 Task: Find connections with filter location Frankenberg with filter topic #aviationwith filter profile language German with filter current company Panasonic India with filter school Narsee Monjee Educational Trust's - Jamnabai Narsee School with filter industry Retail Motor Vehicles with filter service category Audio Engineering with filter keywords title Area Sales Manager
Action: Mouse moved to (502, 70)
Screenshot: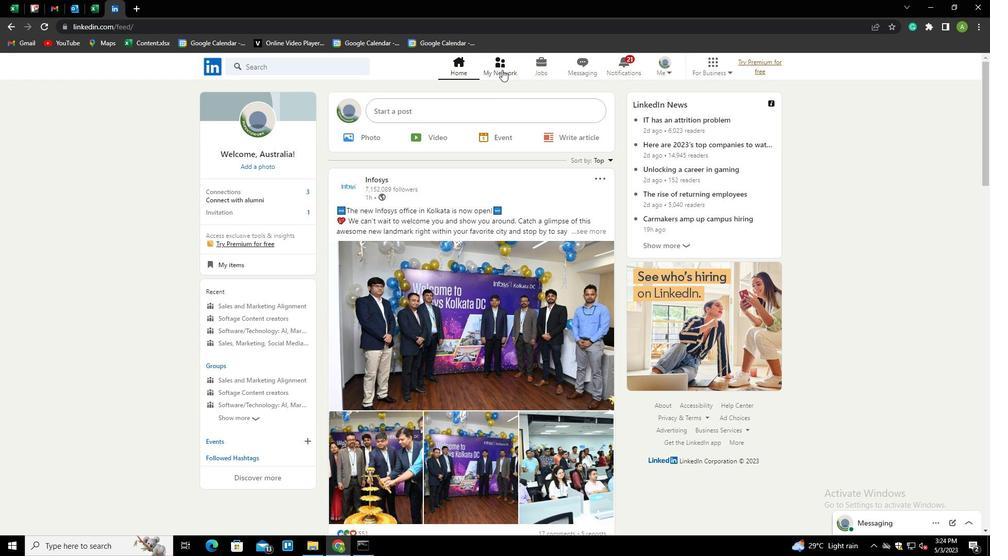 
Action: Mouse pressed left at (502, 70)
Screenshot: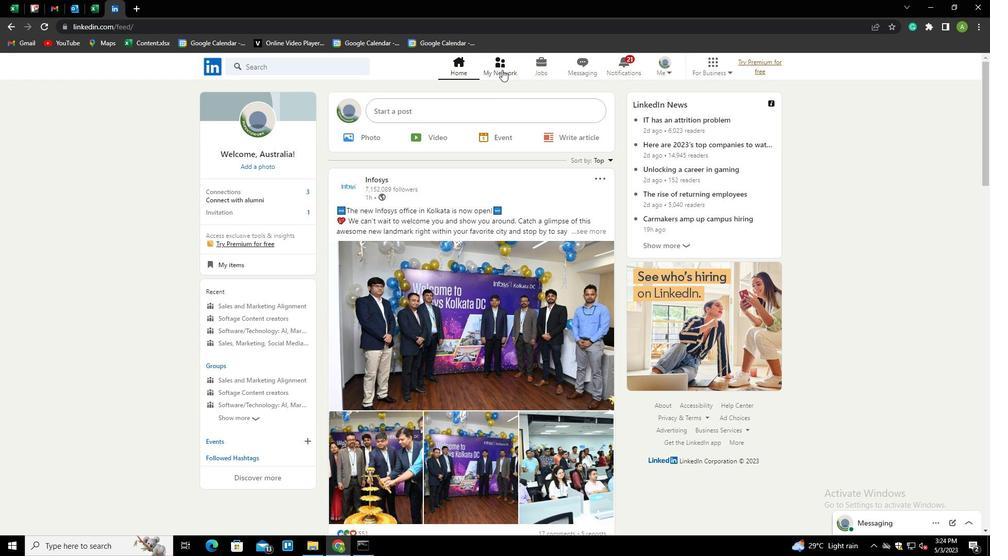
Action: Mouse moved to (255, 125)
Screenshot: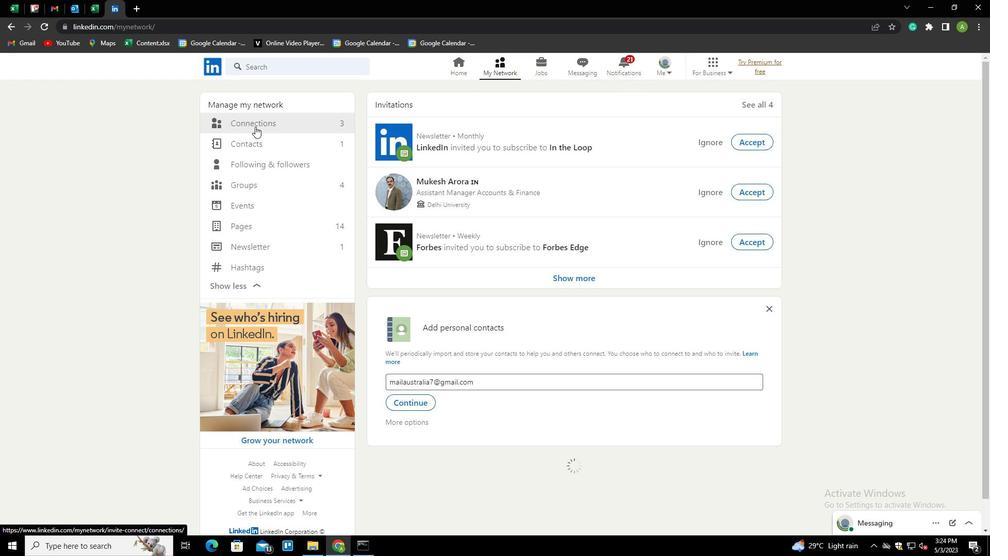 
Action: Mouse pressed left at (255, 125)
Screenshot: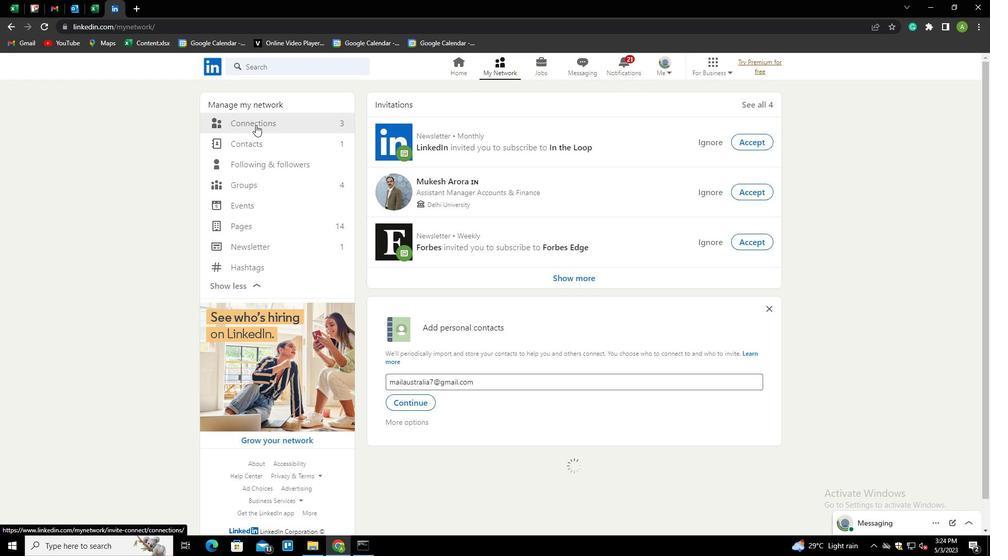 
Action: Mouse moved to (548, 120)
Screenshot: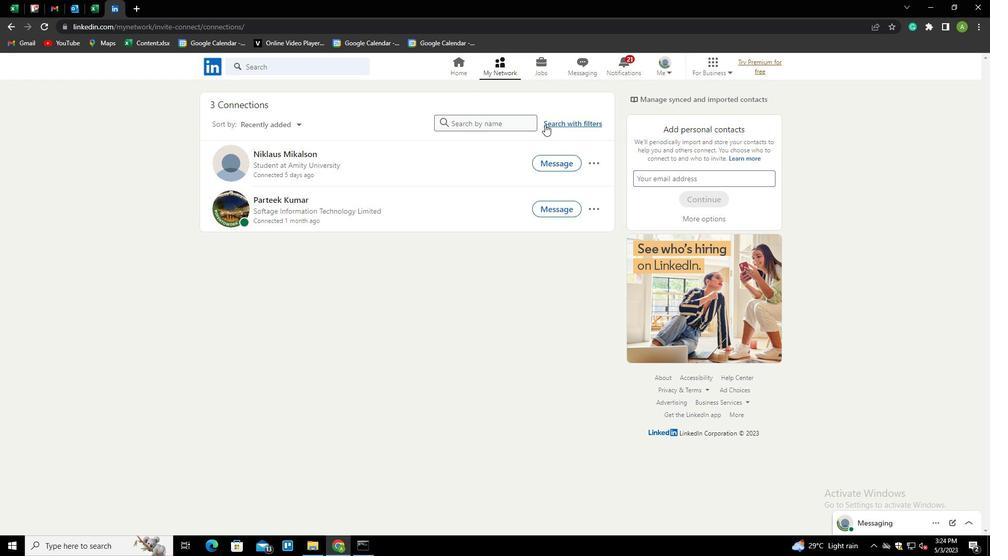
Action: Mouse pressed left at (548, 120)
Screenshot: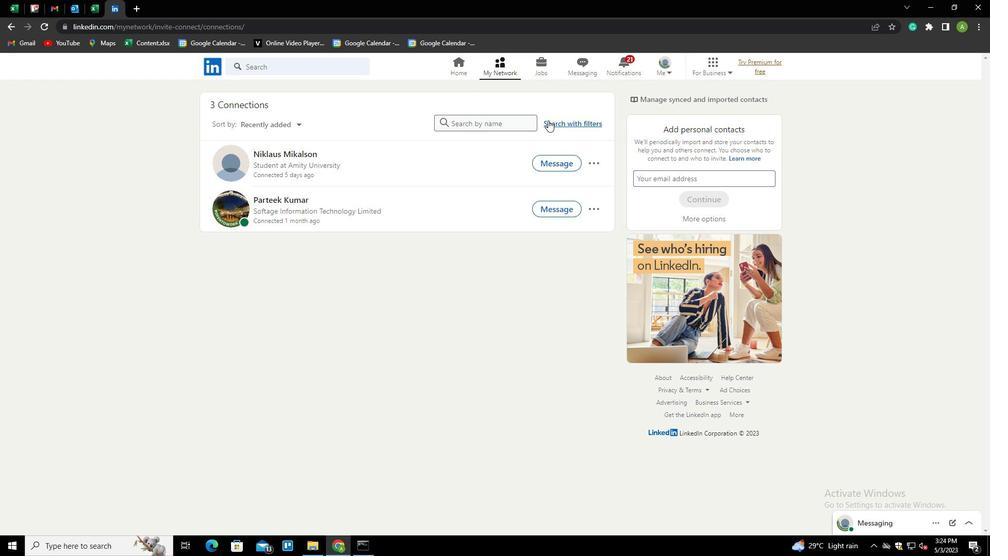 
Action: Mouse moved to (526, 91)
Screenshot: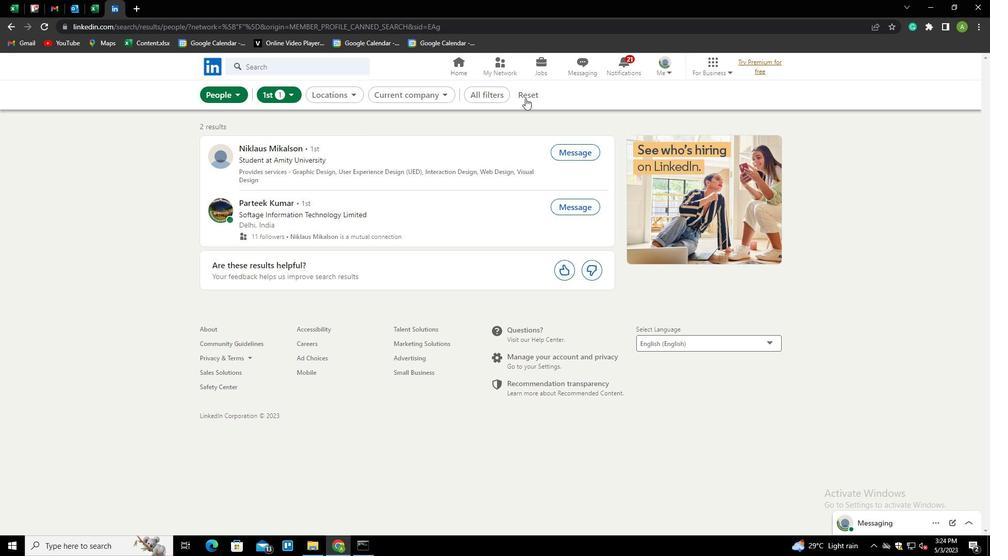
Action: Mouse pressed left at (526, 91)
Screenshot: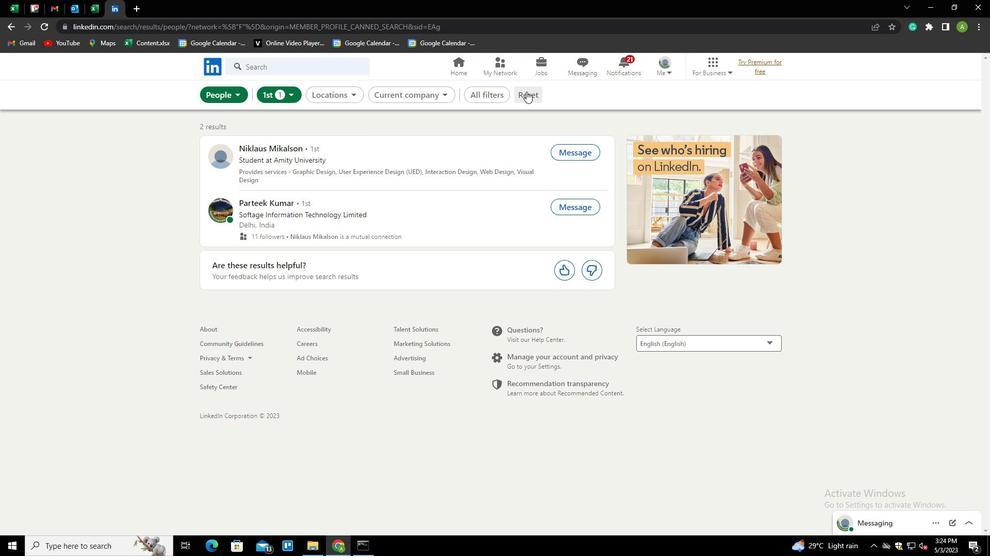 
Action: Mouse moved to (512, 93)
Screenshot: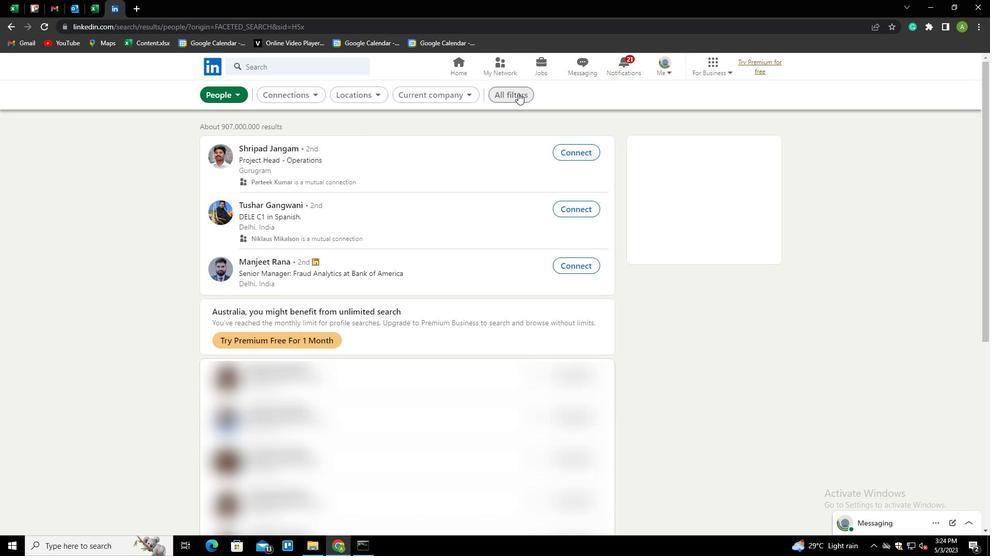 
Action: Mouse pressed left at (512, 93)
Screenshot: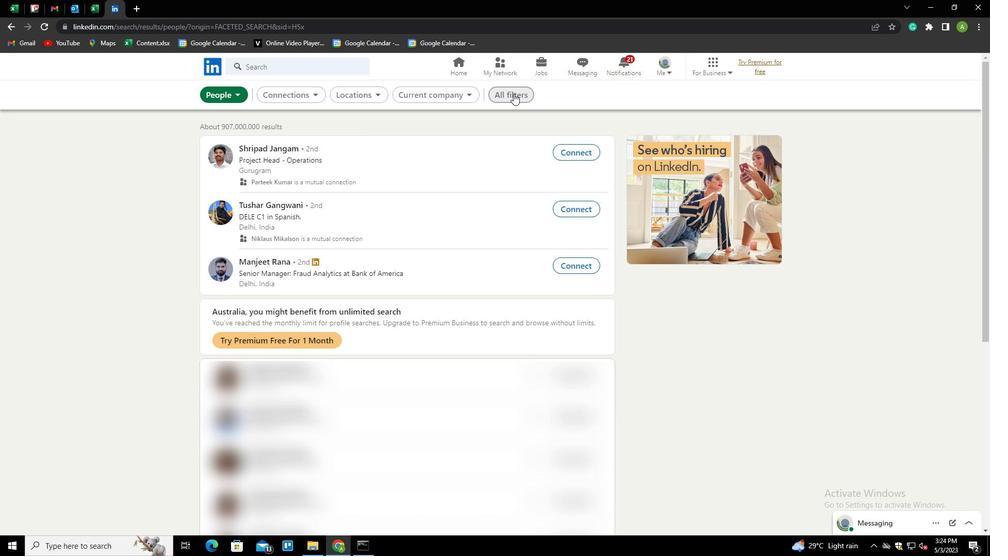 
Action: Mouse moved to (747, 309)
Screenshot: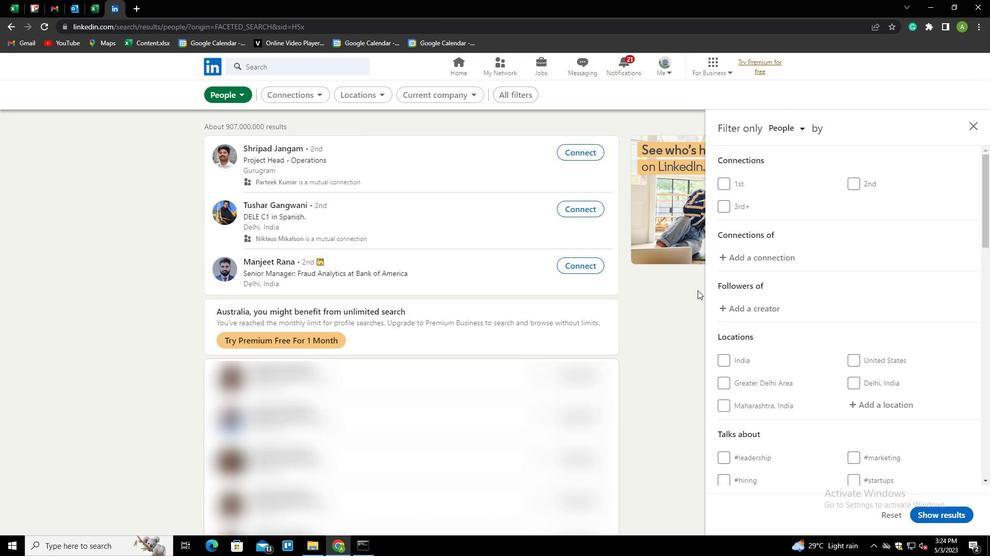 
Action: Mouse scrolled (747, 308) with delta (0, 0)
Screenshot: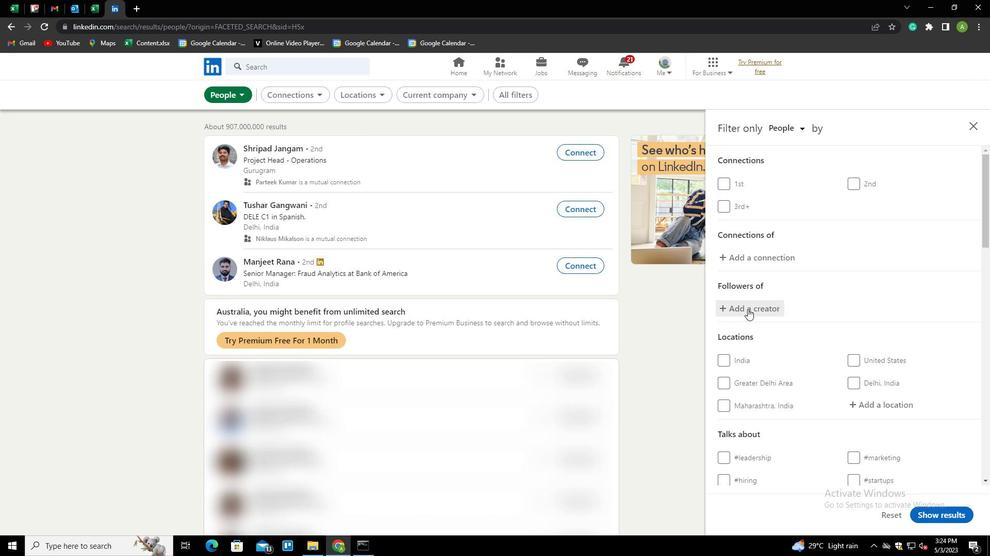 
Action: Mouse moved to (864, 354)
Screenshot: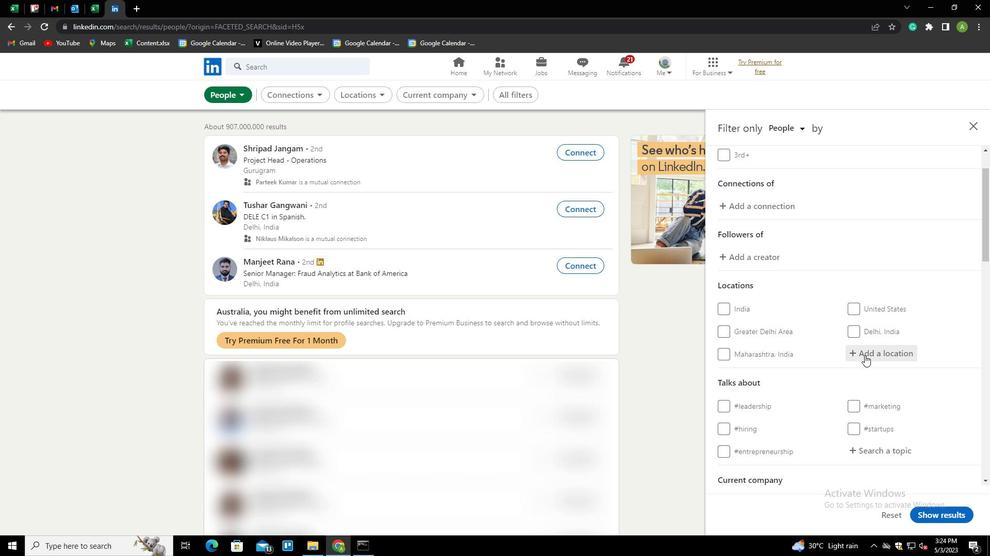 
Action: Mouse pressed left at (864, 354)
Screenshot: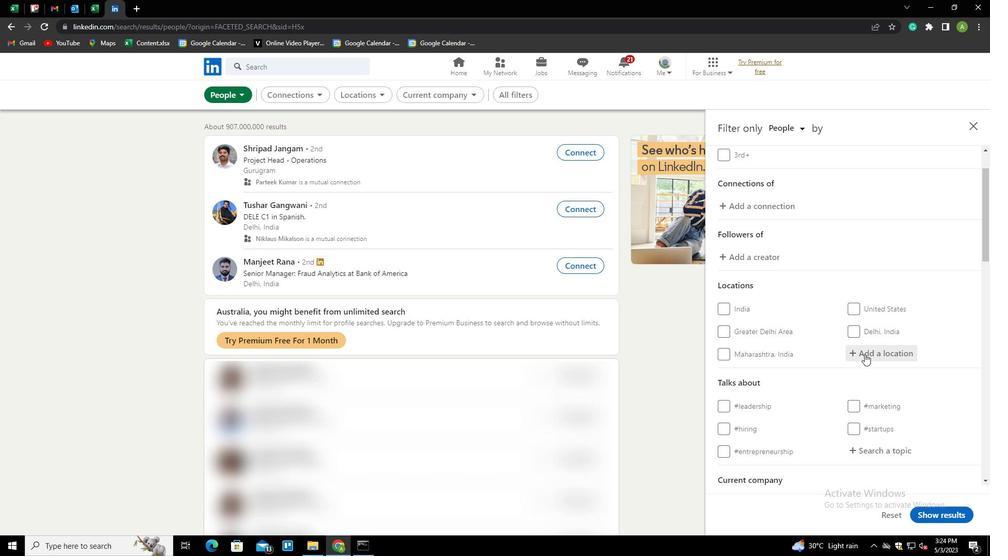 
Action: Key pressed <Key.shift>F
Screenshot: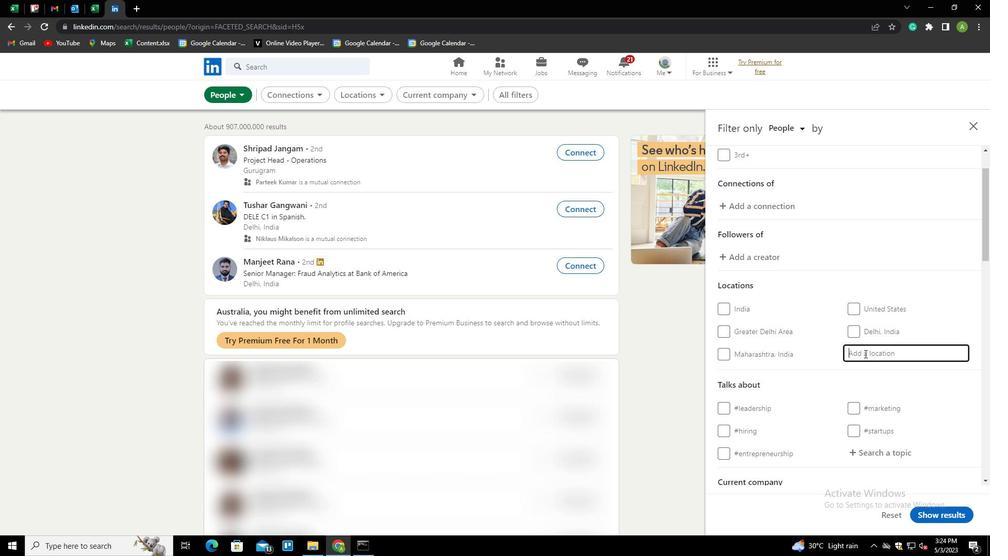 
Action: Mouse moved to (831, 333)
Screenshot: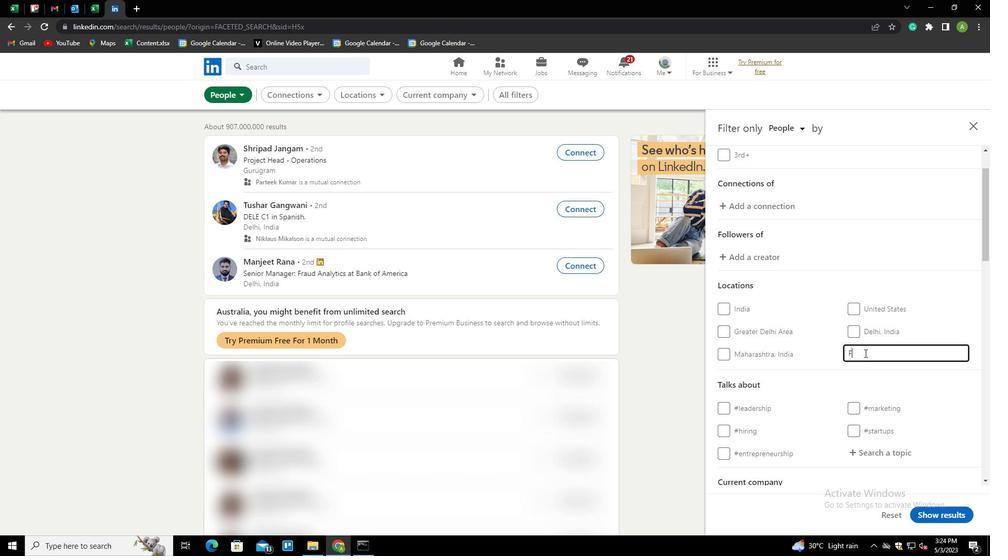 
Action: Key pressed RE<Key.backspace>ANKBERG<Key.left><Key.left><Key.left><Key.left>EV<Key.backspace>N<Key.down><Key.enter>
Screenshot: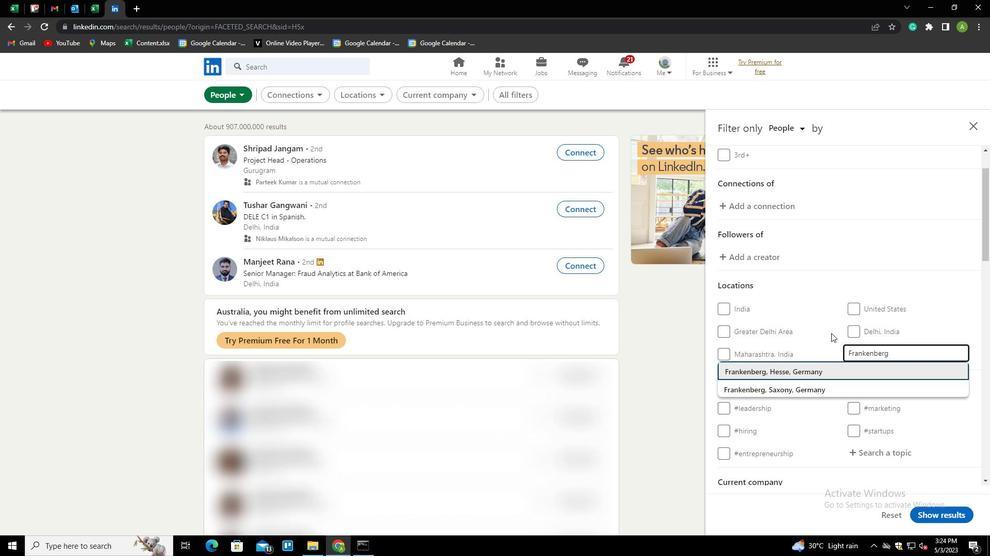 
Action: Mouse scrolled (831, 333) with delta (0, 0)
Screenshot: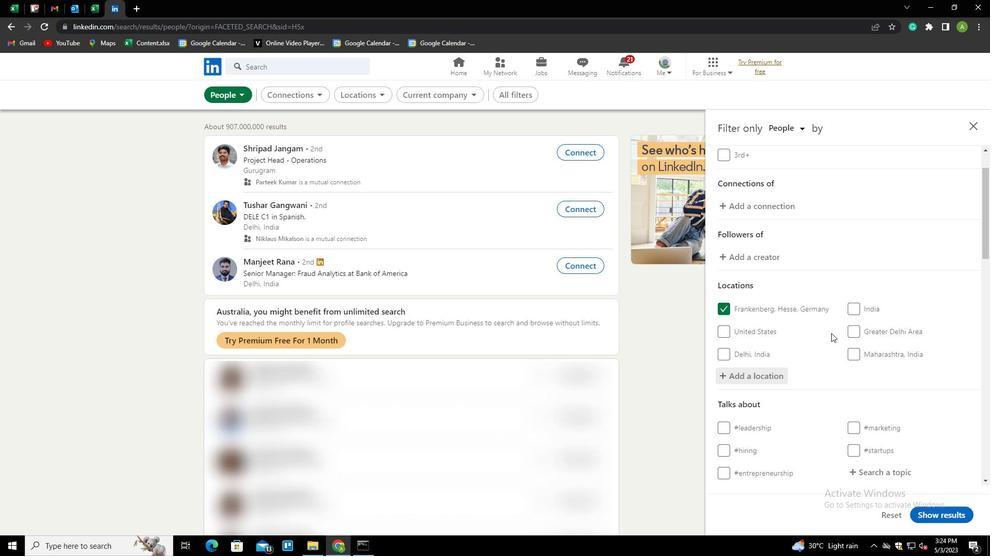 
Action: Mouse moved to (815, 324)
Screenshot: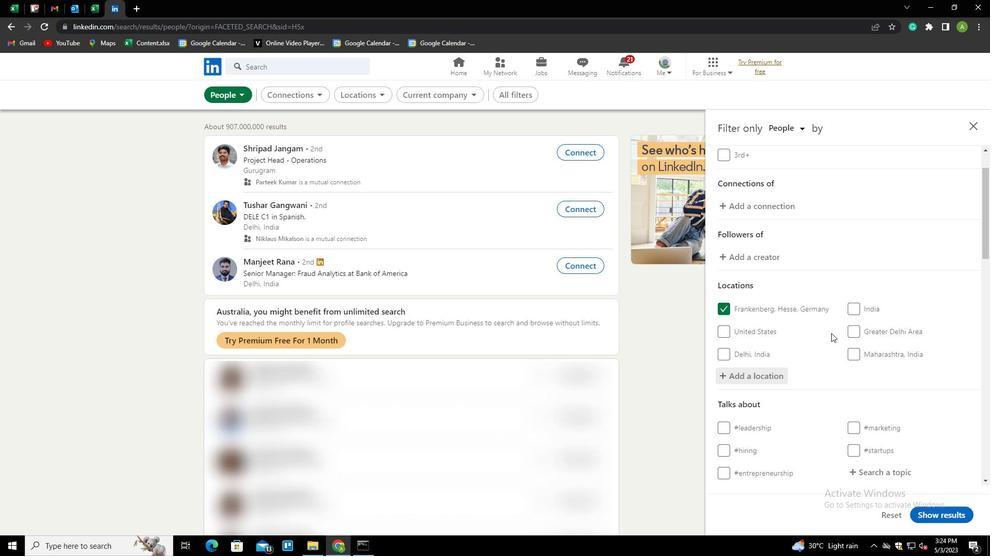 
Action: Mouse scrolled (815, 324) with delta (0, 0)
Screenshot: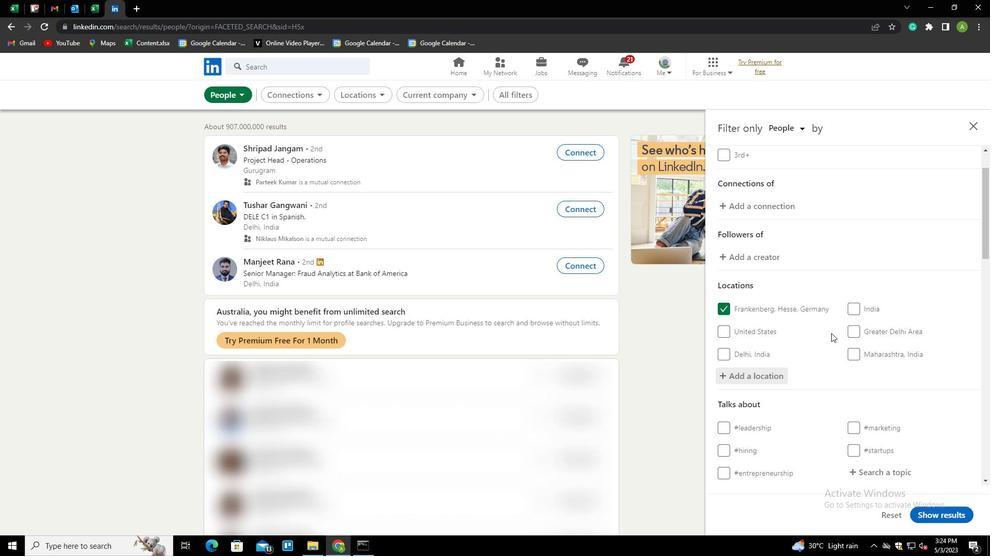 
Action: Mouse moved to (671, 356)
Screenshot: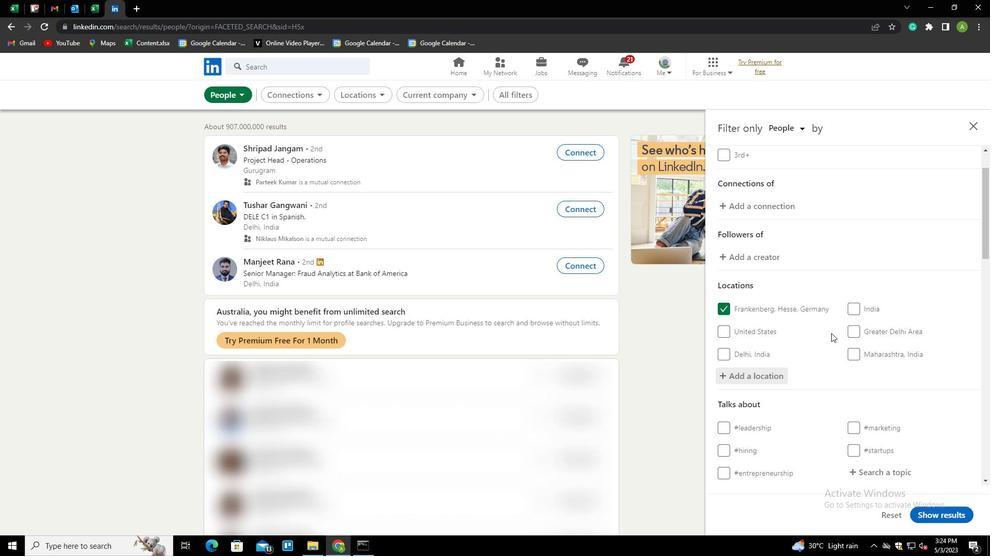 
Action: Mouse scrolled (671, 355) with delta (0, 0)
Screenshot: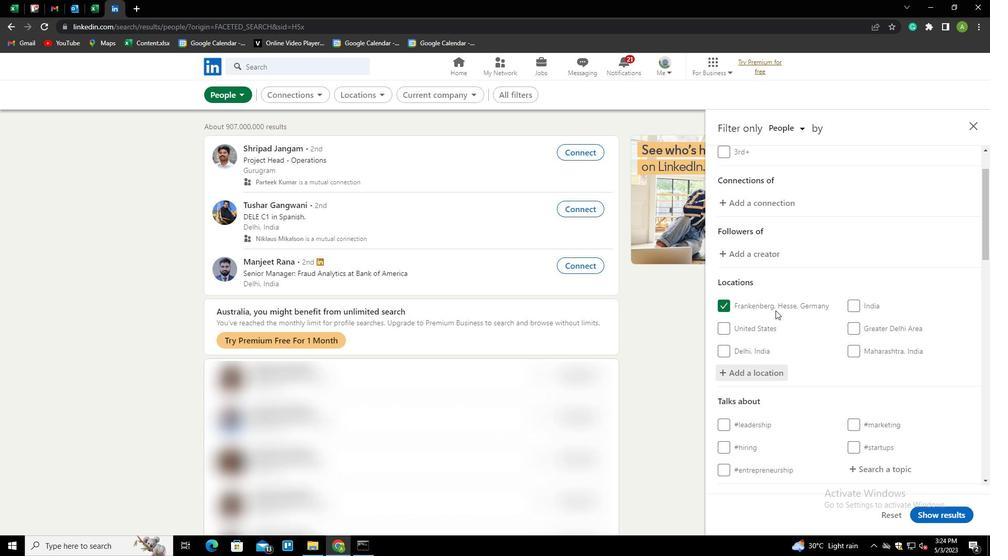 
Action: Mouse moved to (869, 372)
Screenshot: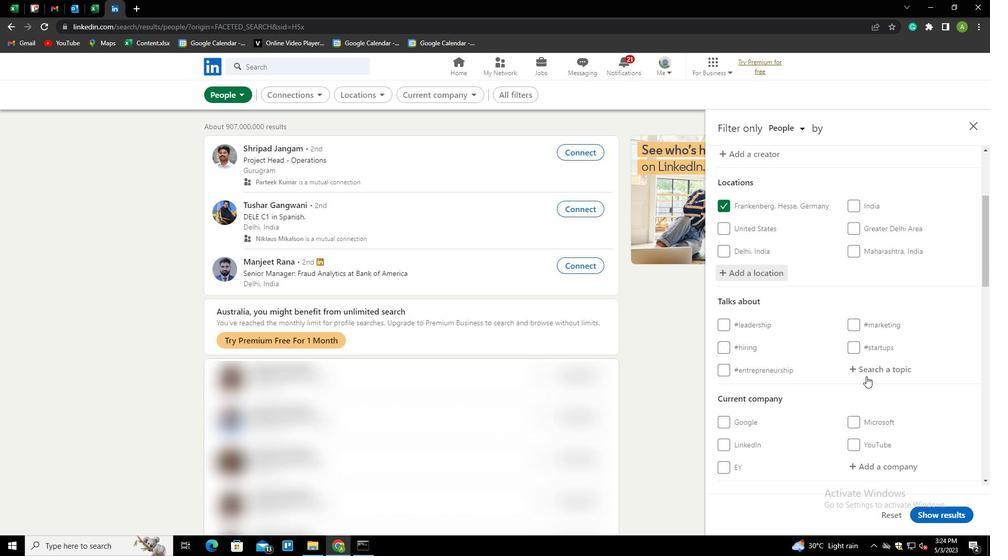 
Action: Mouse pressed left at (869, 372)
Screenshot: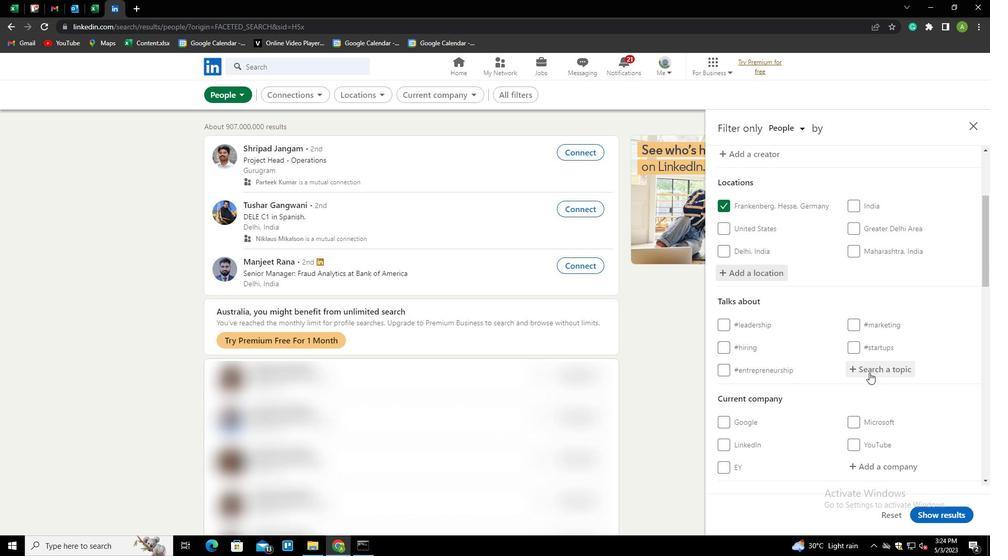 
Action: Mouse moved to (871, 368)
Screenshot: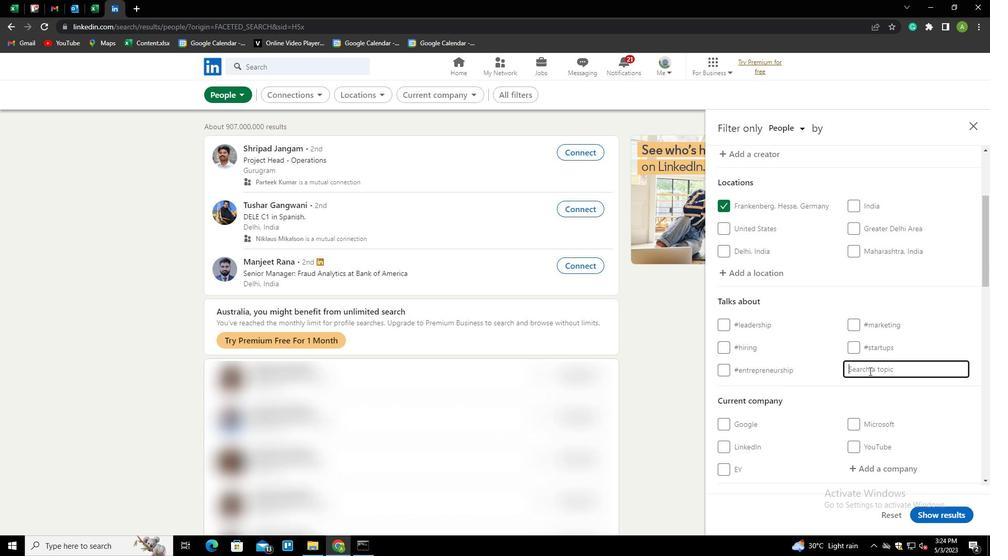 
Action: Mouse pressed left at (871, 368)
Screenshot: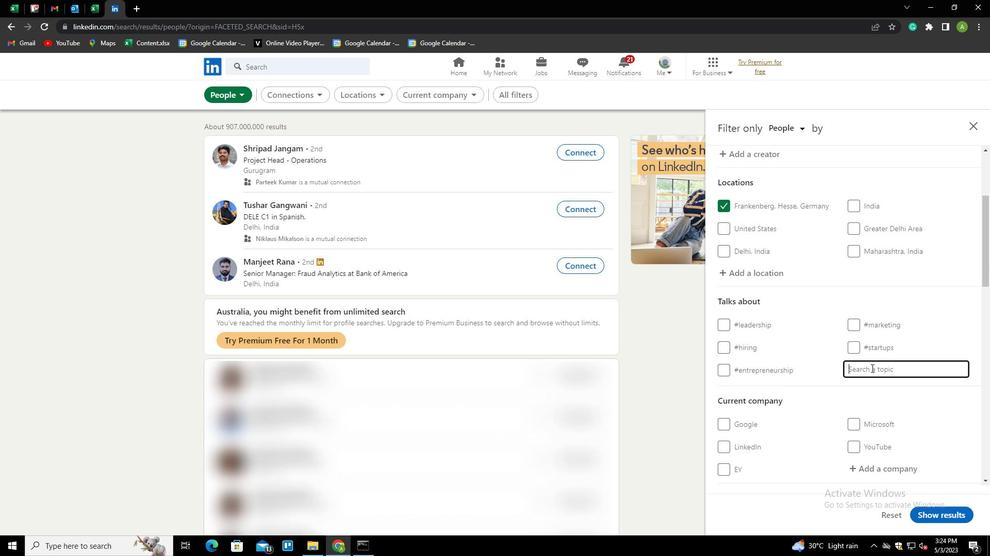 
Action: Key pressed AVIATION<Key.down><Key.enter>
Screenshot: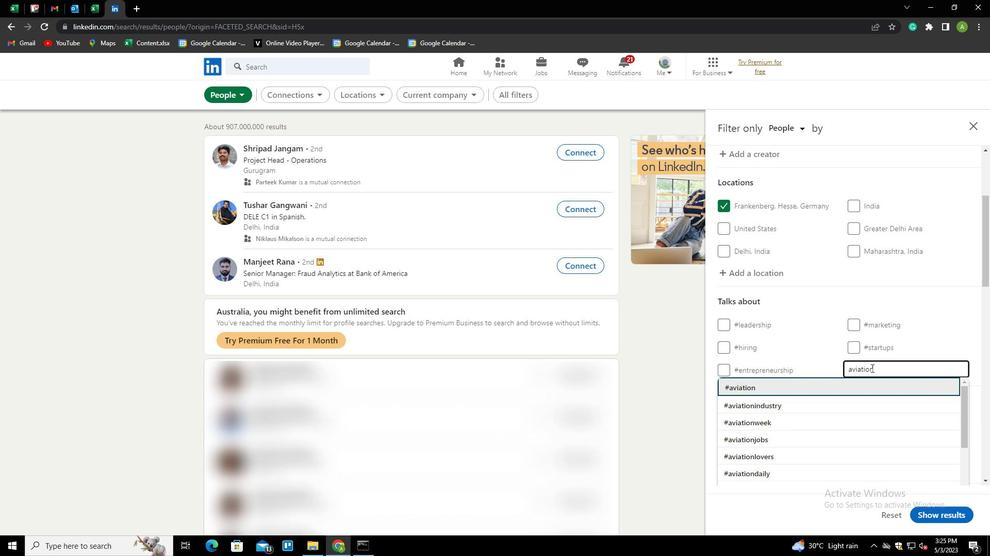 
Action: Mouse scrolled (871, 368) with delta (0, 0)
Screenshot: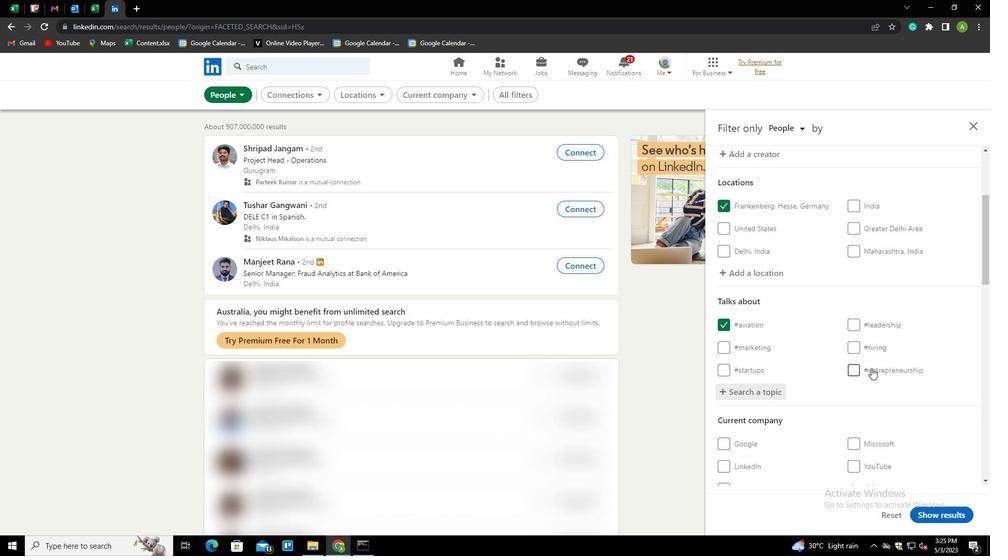 
Action: Mouse scrolled (871, 368) with delta (0, 0)
Screenshot: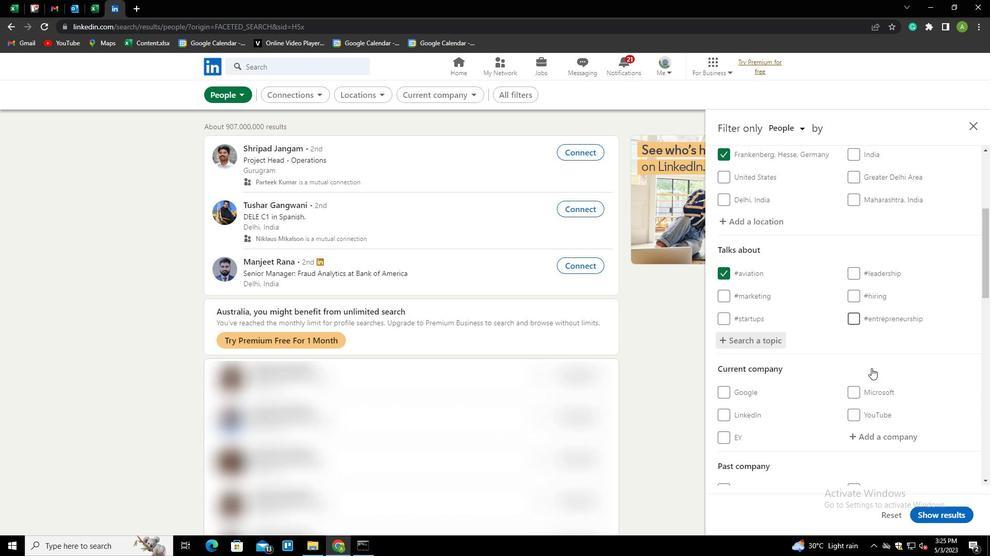 
Action: Mouse scrolled (871, 368) with delta (0, 0)
Screenshot: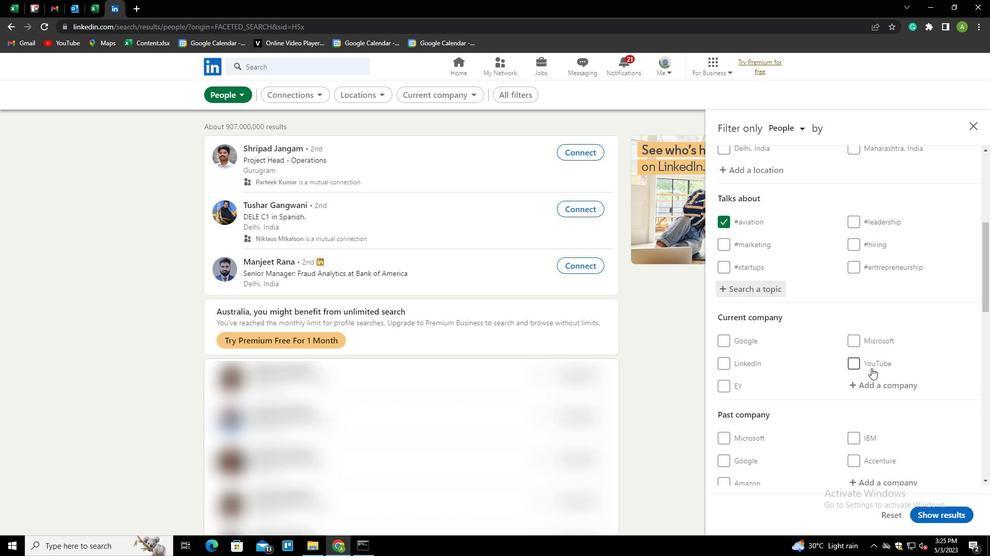 
Action: Mouse scrolled (871, 368) with delta (0, 0)
Screenshot: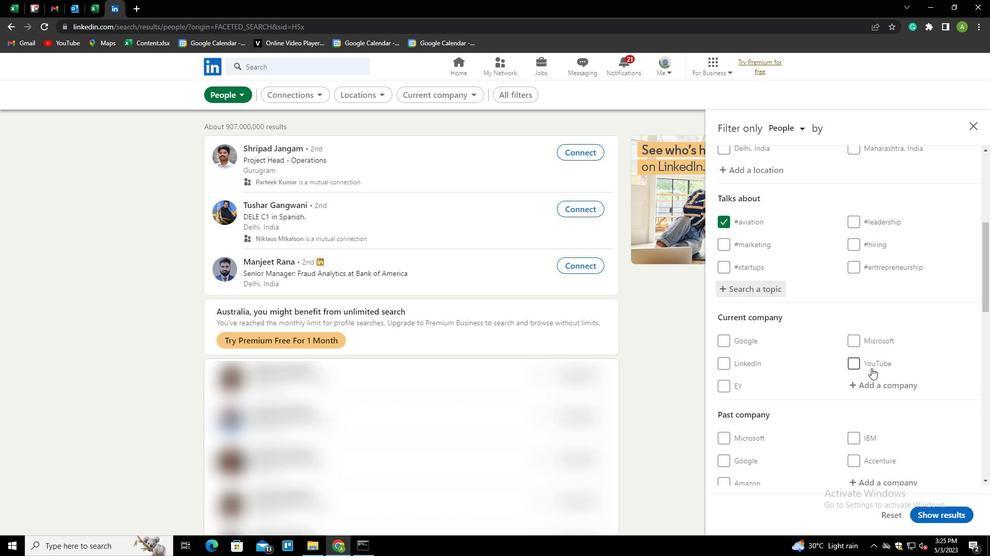 
Action: Mouse scrolled (871, 368) with delta (0, 0)
Screenshot: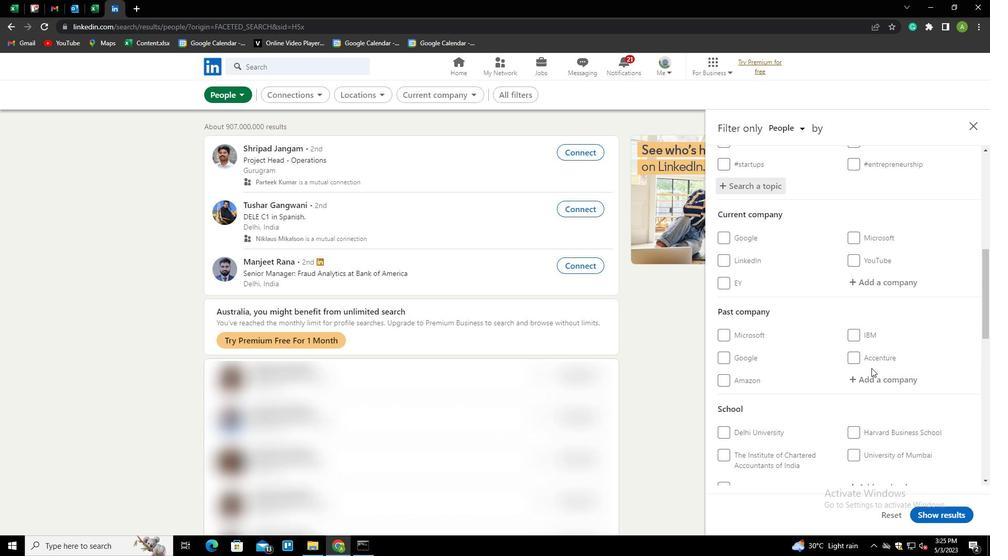 
Action: Mouse scrolled (871, 368) with delta (0, 0)
Screenshot: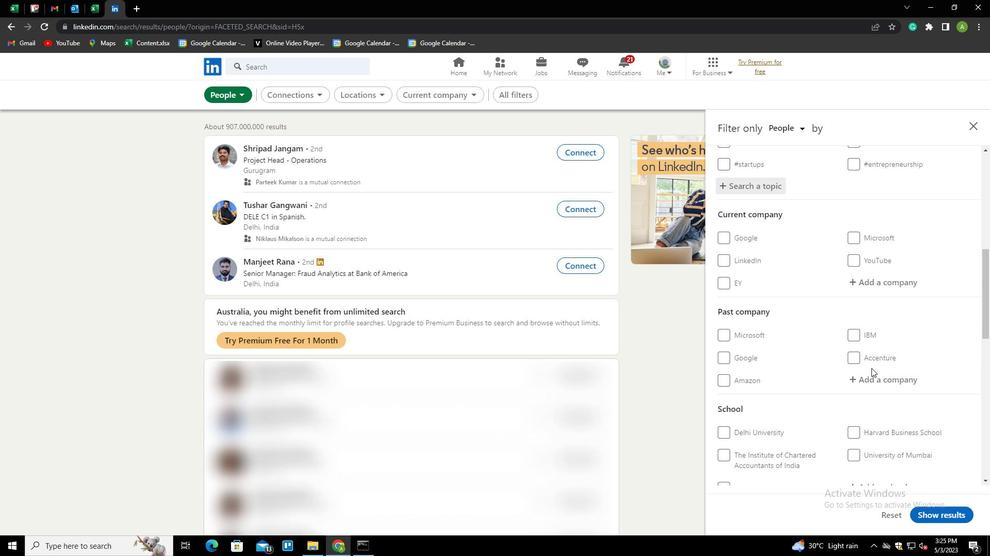 
Action: Mouse scrolled (871, 368) with delta (0, 0)
Screenshot: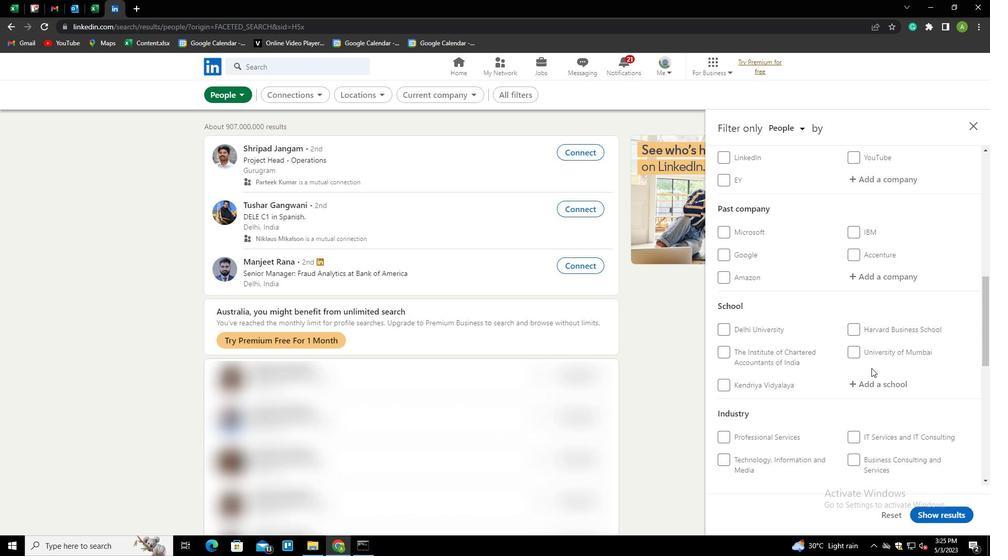 
Action: Mouse scrolled (871, 368) with delta (0, 0)
Screenshot: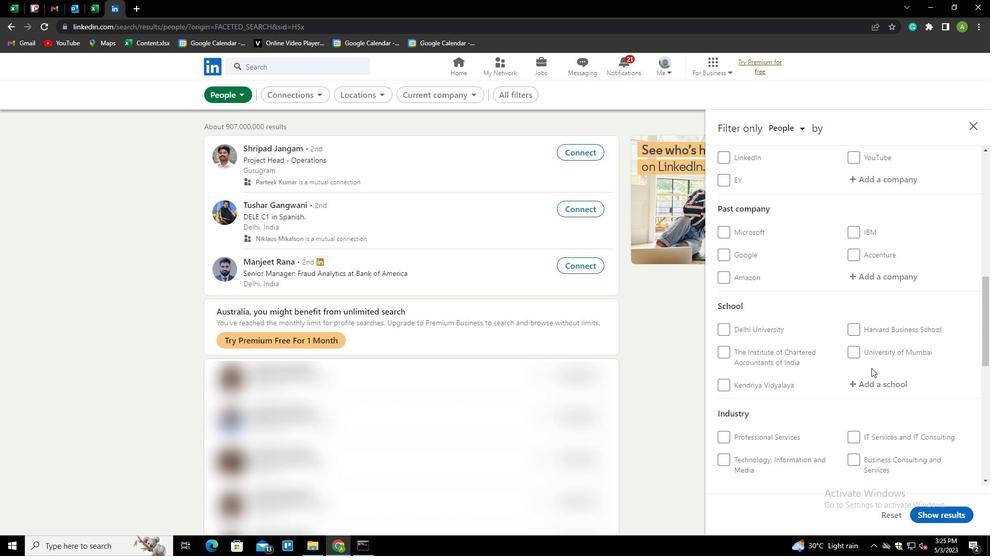 
Action: Mouse scrolled (871, 368) with delta (0, 0)
Screenshot: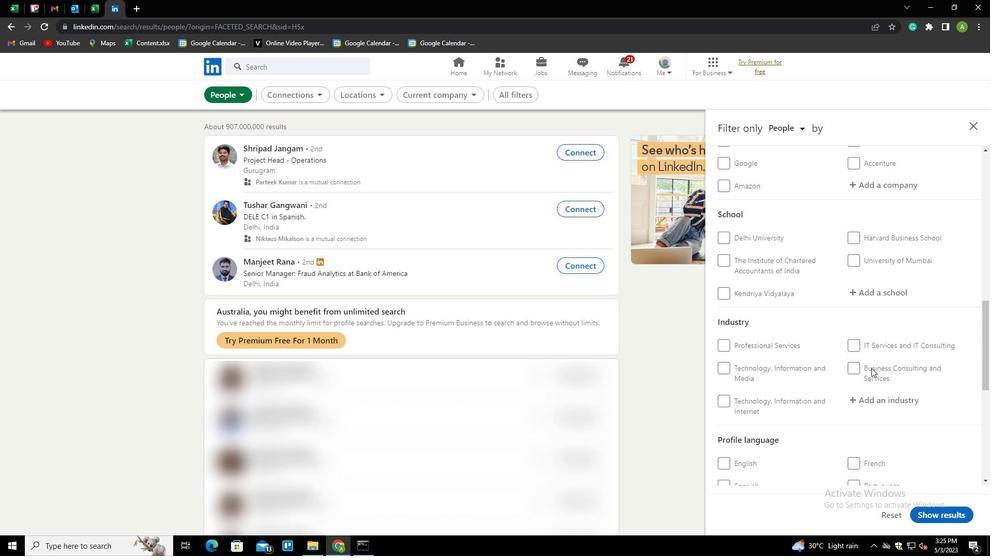 
Action: Mouse scrolled (871, 368) with delta (0, 0)
Screenshot: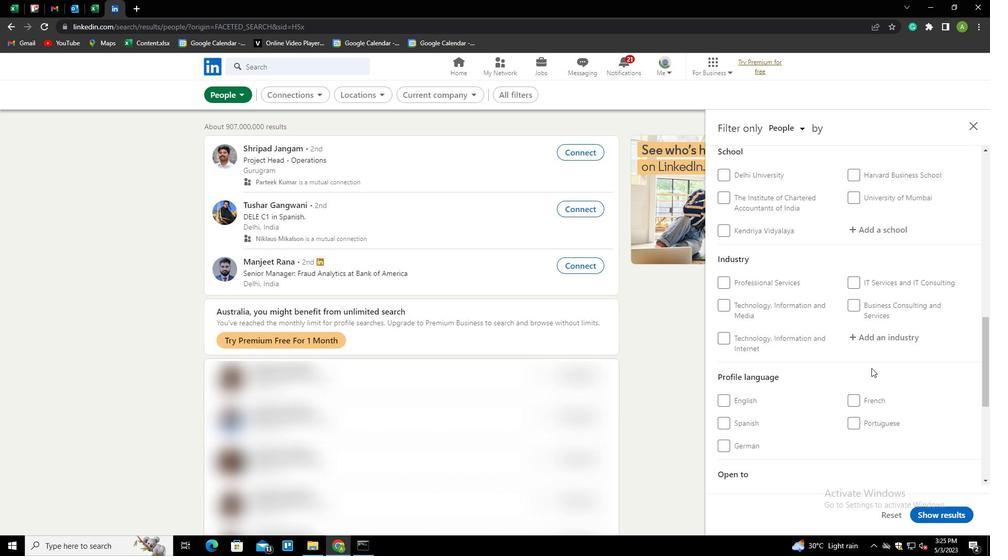 
Action: Mouse scrolled (871, 368) with delta (0, 0)
Screenshot: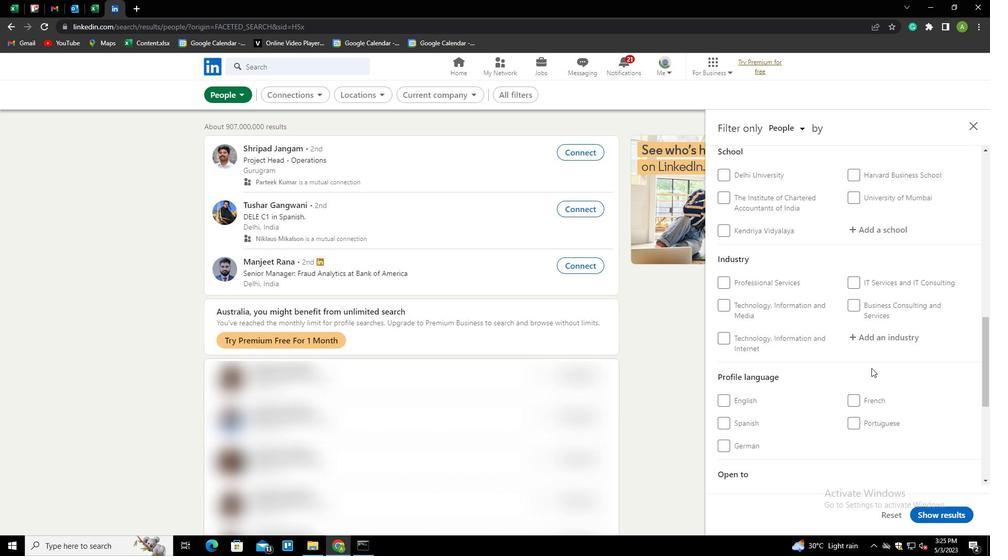
Action: Mouse moved to (734, 344)
Screenshot: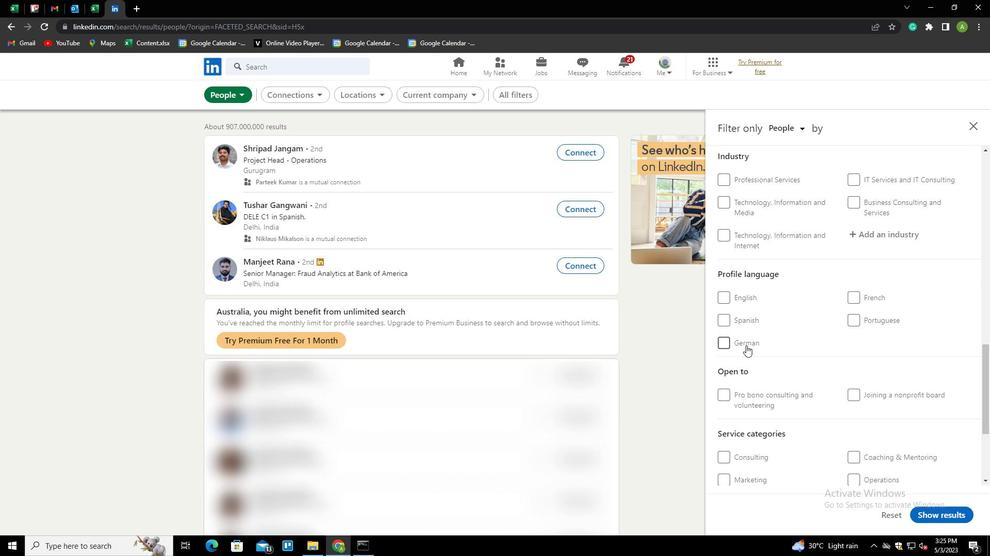 
Action: Mouse pressed left at (734, 344)
Screenshot: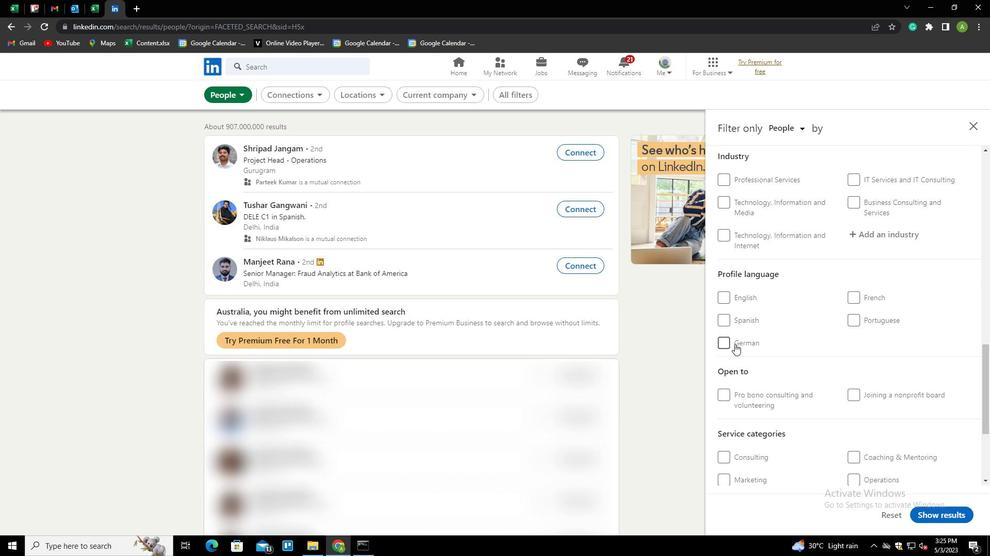 
Action: Mouse moved to (818, 338)
Screenshot: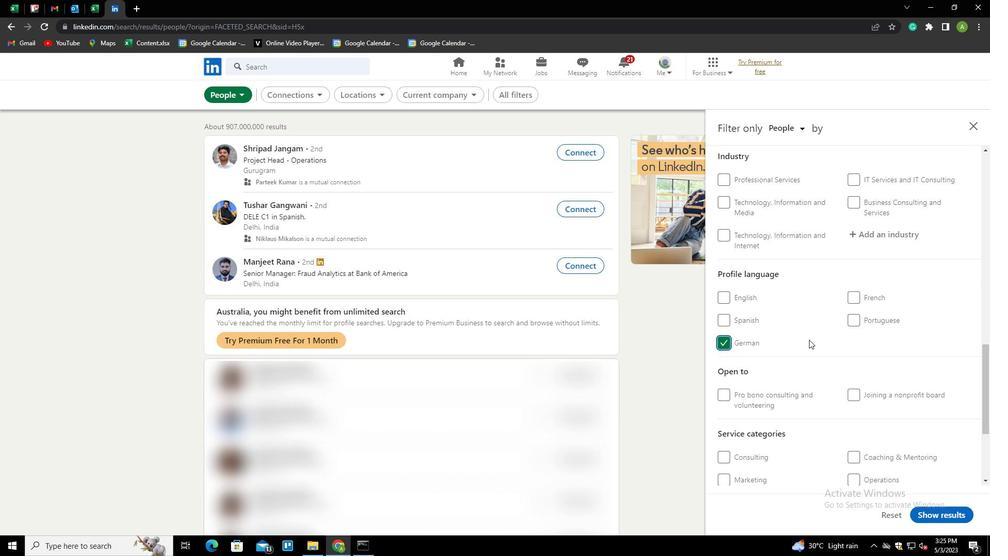 
Action: Mouse scrolled (818, 339) with delta (0, 0)
Screenshot: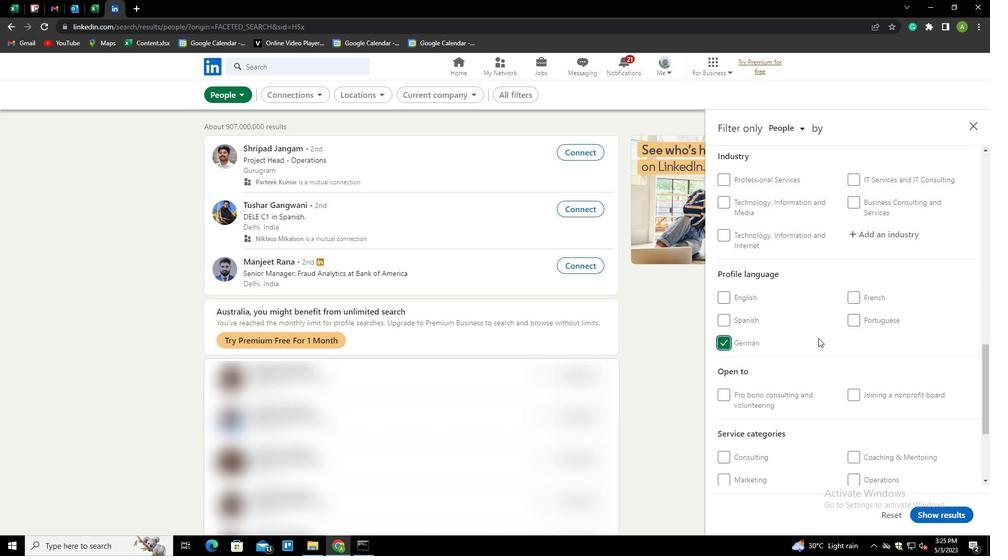 
Action: Mouse scrolled (818, 339) with delta (0, 0)
Screenshot: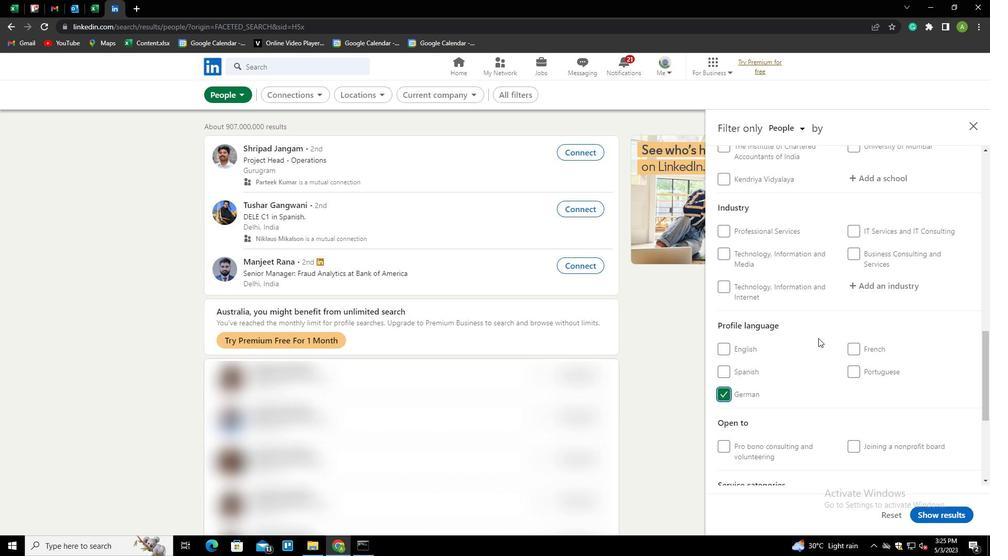 
Action: Mouse scrolled (818, 339) with delta (0, 0)
Screenshot: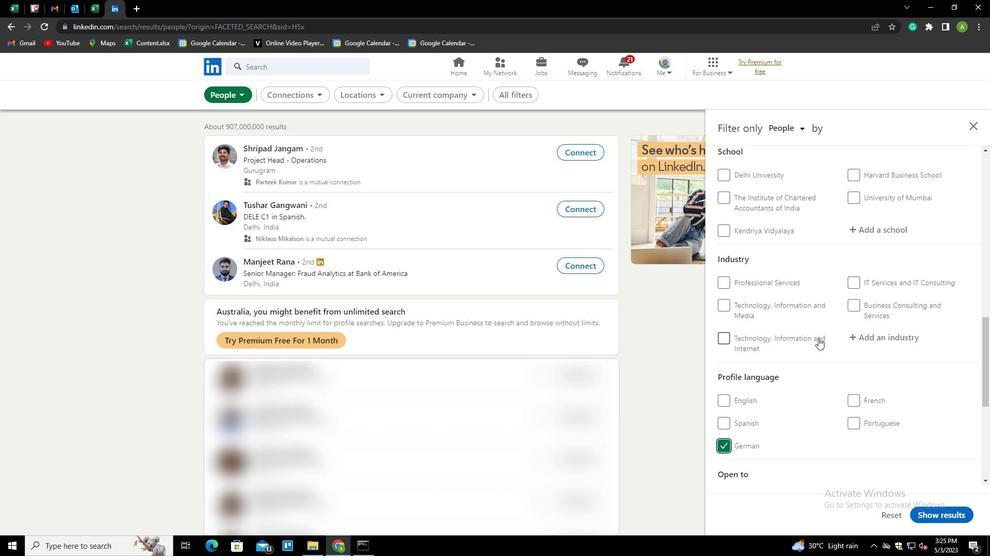 
Action: Mouse scrolled (818, 339) with delta (0, 0)
Screenshot: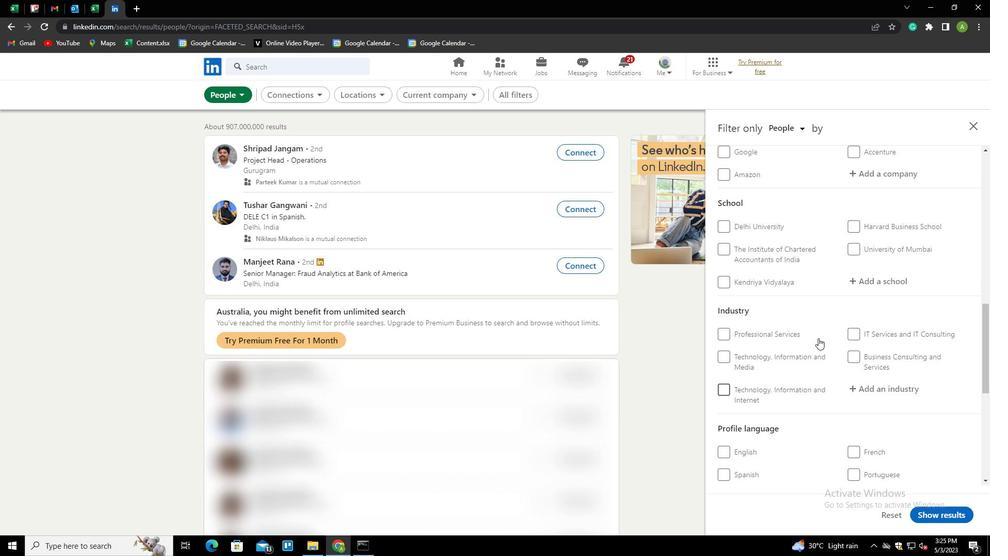 
Action: Mouse scrolled (818, 339) with delta (0, 0)
Screenshot: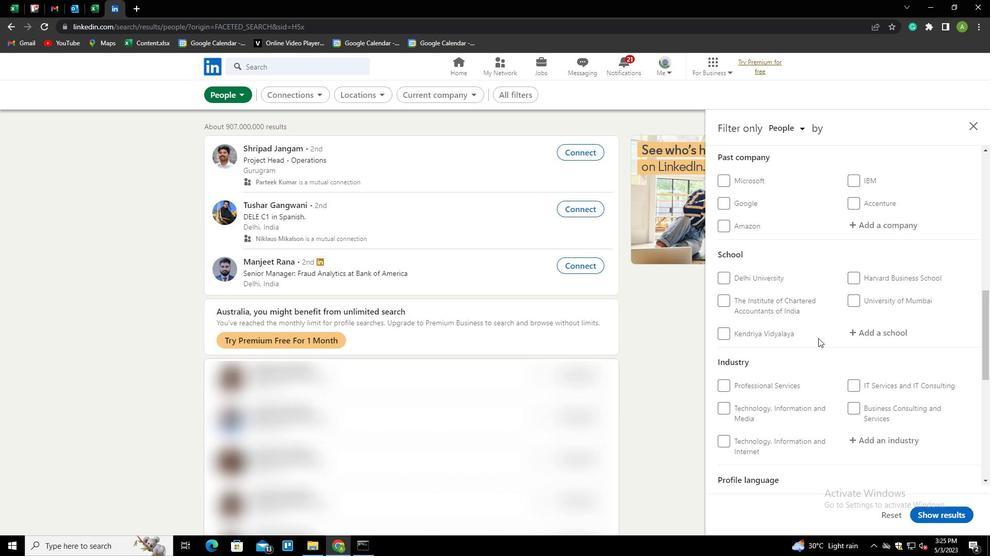 
Action: Mouse scrolled (818, 339) with delta (0, 0)
Screenshot: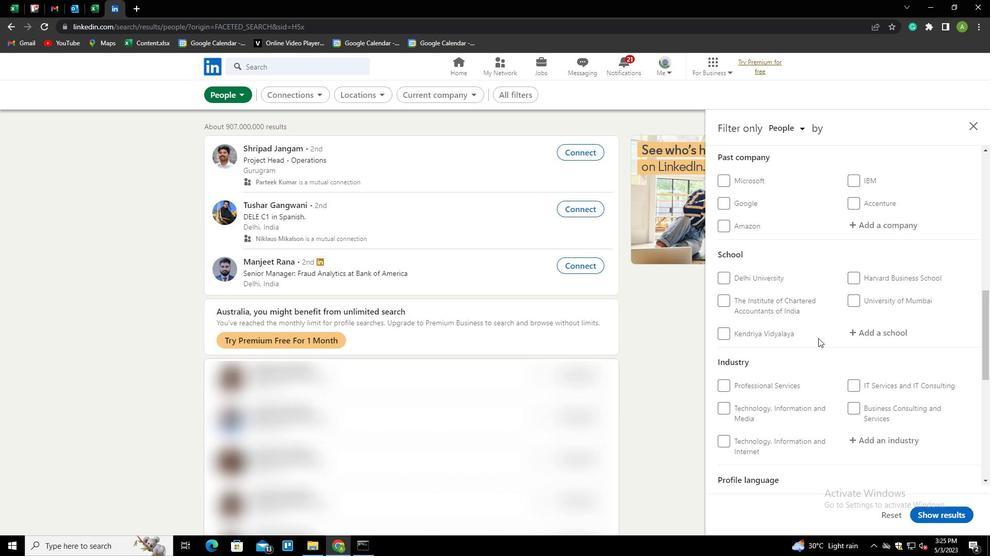 
Action: Mouse scrolled (818, 339) with delta (0, 0)
Screenshot: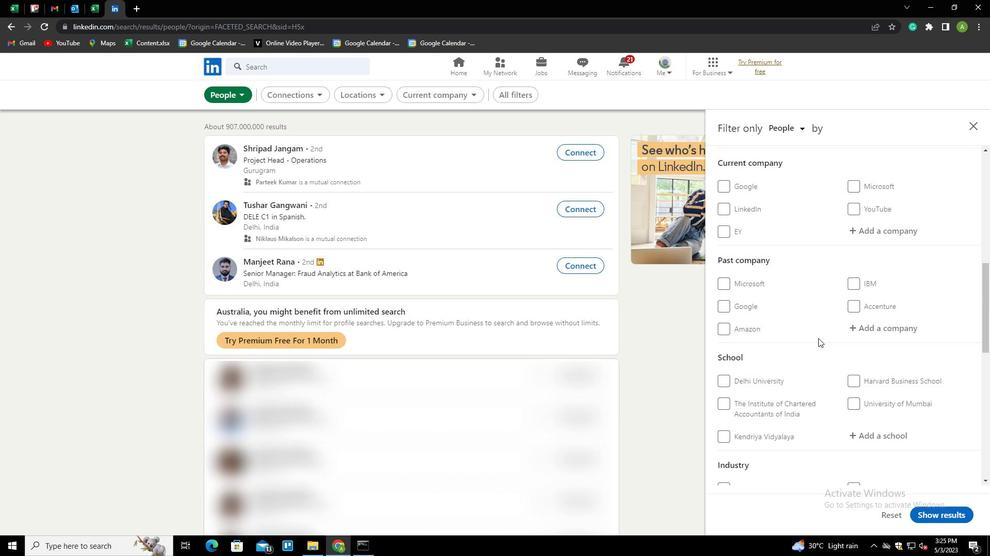 
Action: Mouse moved to (864, 278)
Screenshot: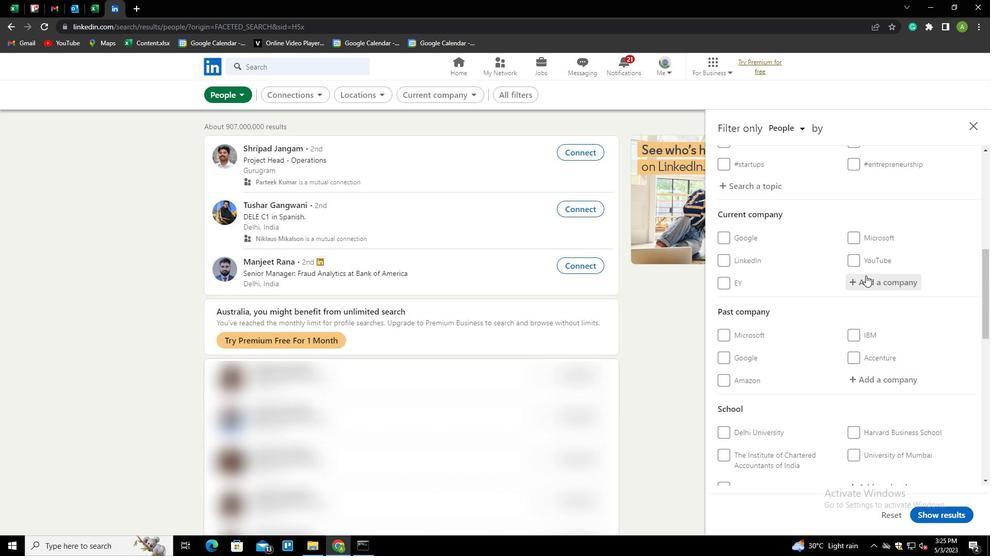 
Action: Mouse pressed left at (864, 278)
Screenshot: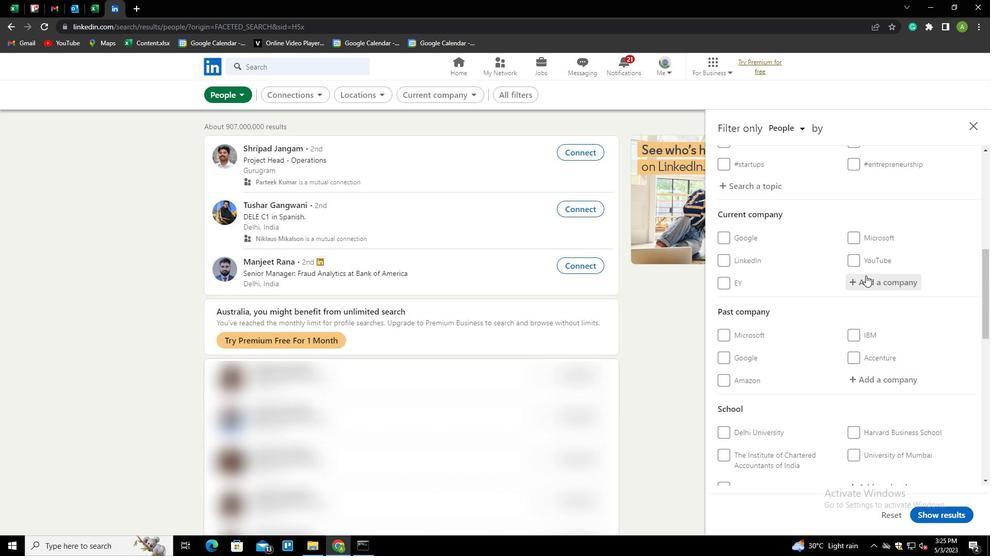 
Action: Mouse moved to (865, 280)
Screenshot: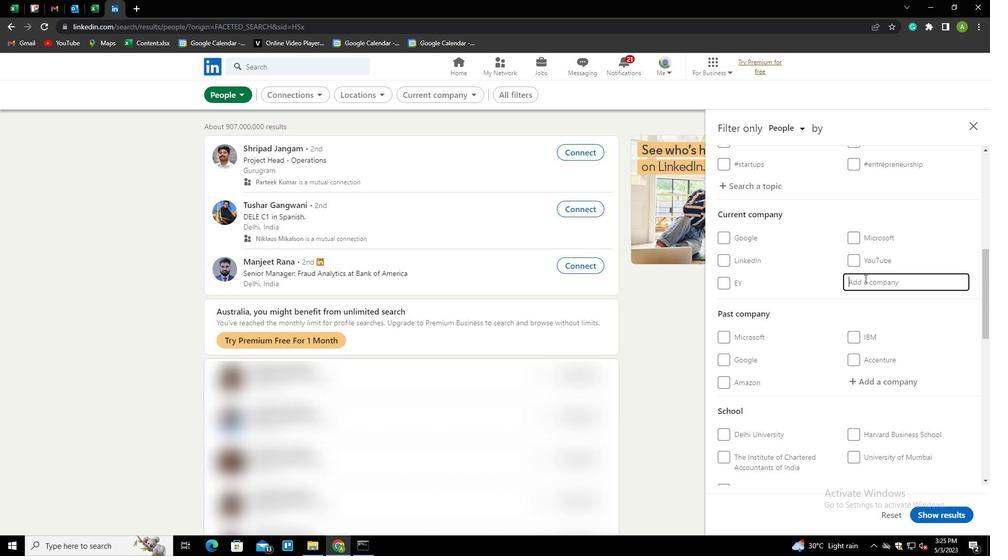 
Action: Key pressed <Key.shift>PANASONIC<Key.down><Key.down><Key.down><Key.enter>
Screenshot: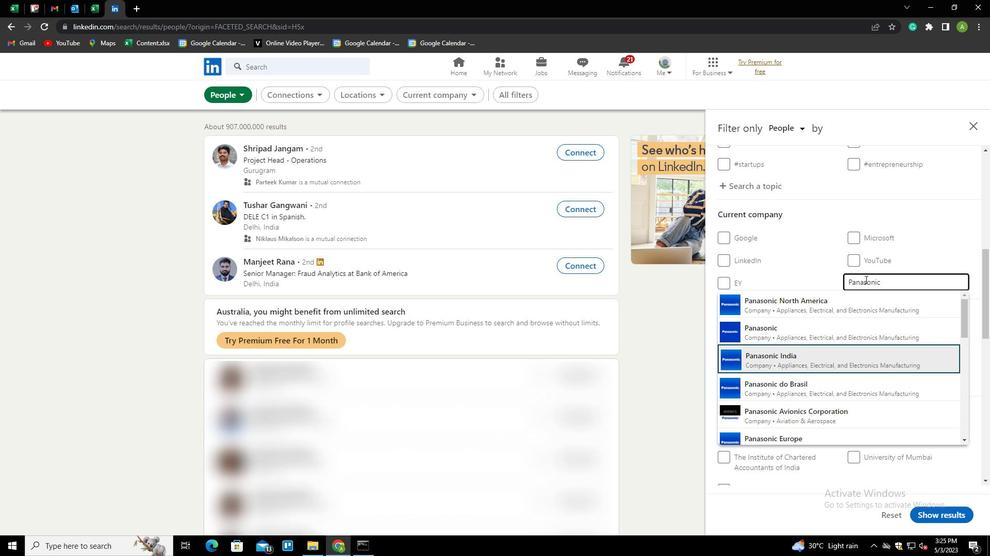 
Action: Mouse scrolled (865, 279) with delta (0, 0)
Screenshot: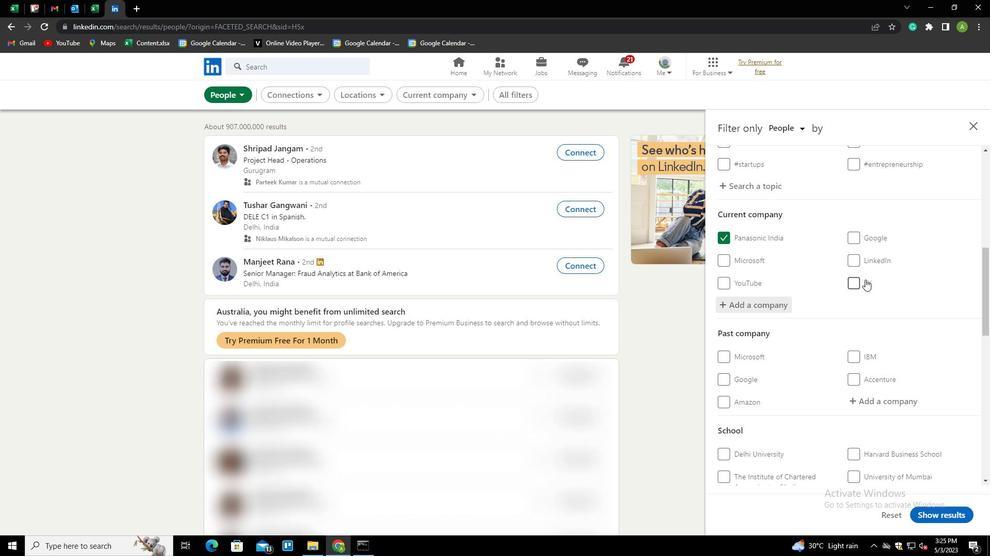 
Action: Mouse scrolled (865, 279) with delta (0, 0)
Screenshot: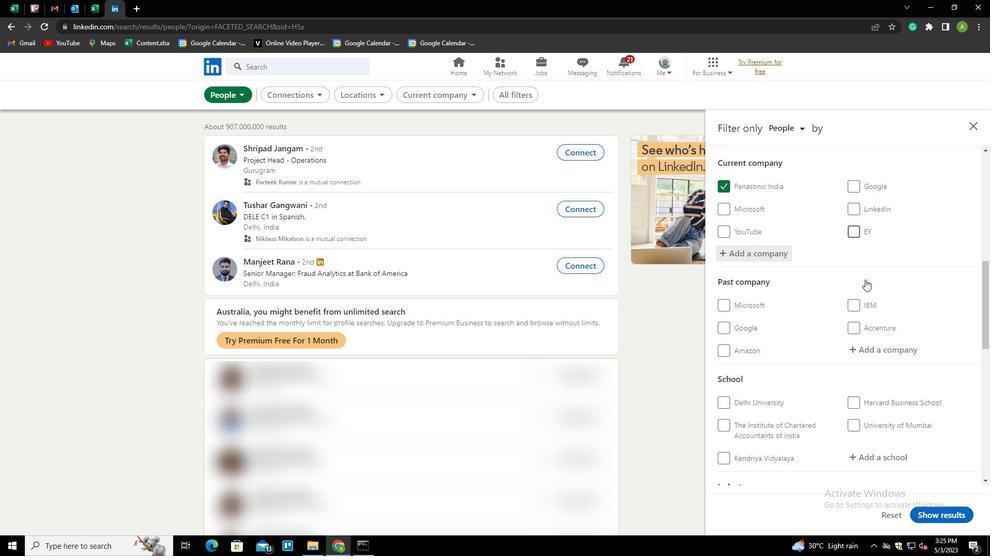 
Action: Mouse scrolled (865, 279) with delta (0, 0)
Screenshot: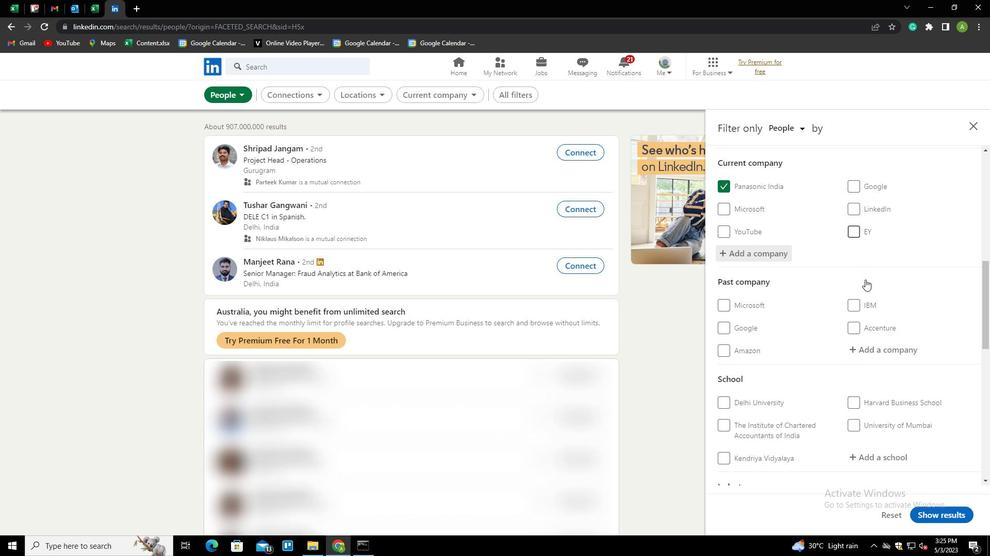 
Action: Mouse scrolled (865, 279) with delta (0, 0)
Screenshot: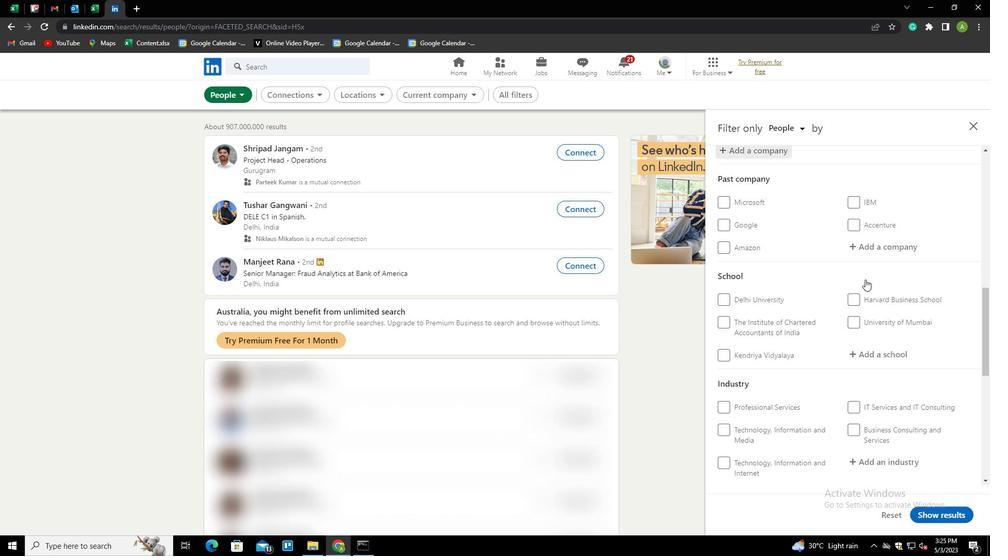 
Action: Mouse moved to (865, 289)
Screenshot: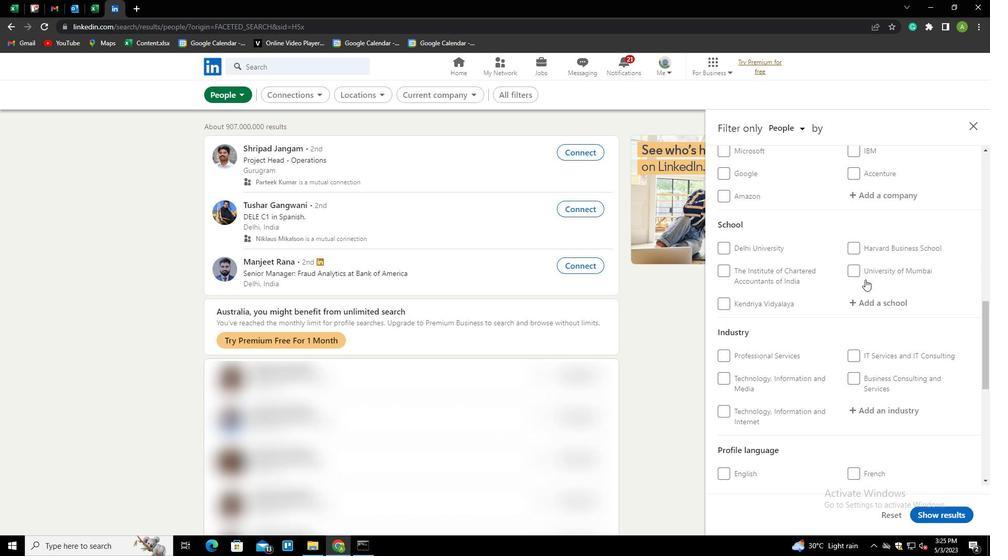 
Action: Mouse scrolled (865, 288) with delta (0, 0)
Screenshot: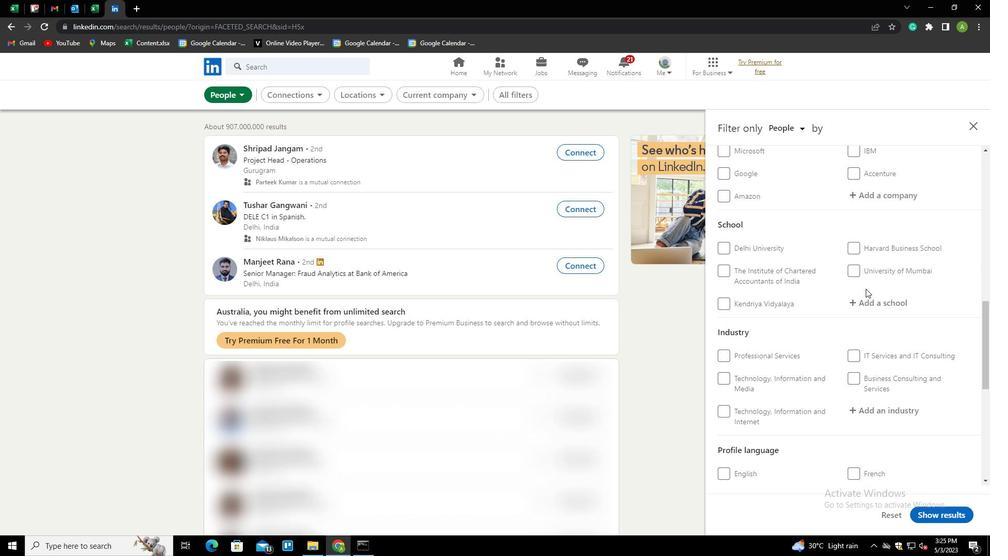 
Action: Mouse moved to (862, 254)
Screenshot: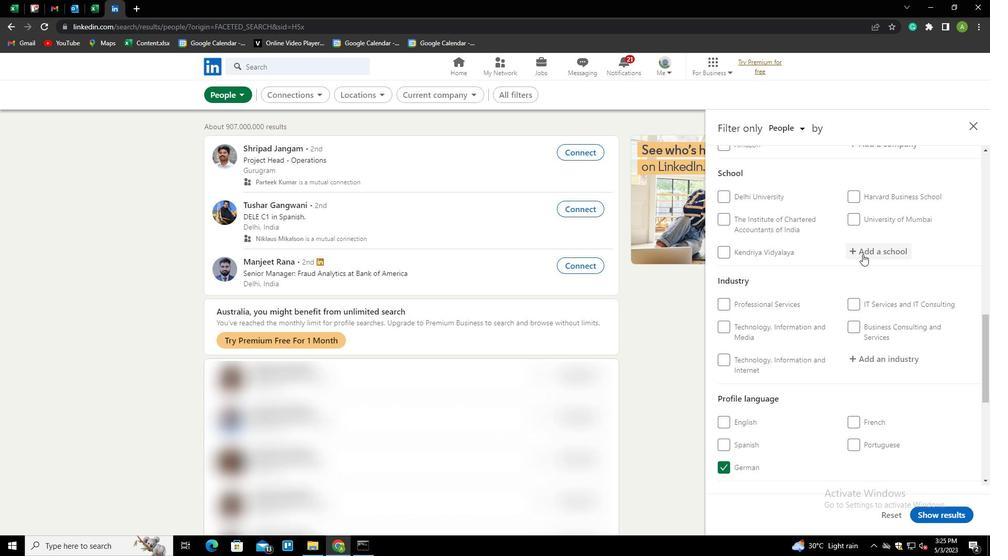 
Action: Mouse pressed left at (862, 254)
Screenshot: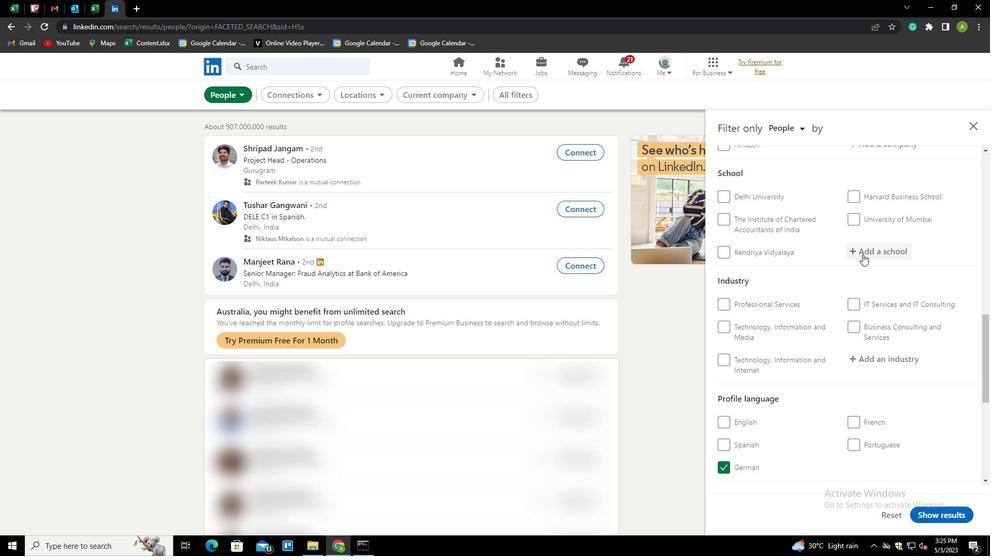 
Action: Mouse moved to (866, 251)
Screenshot: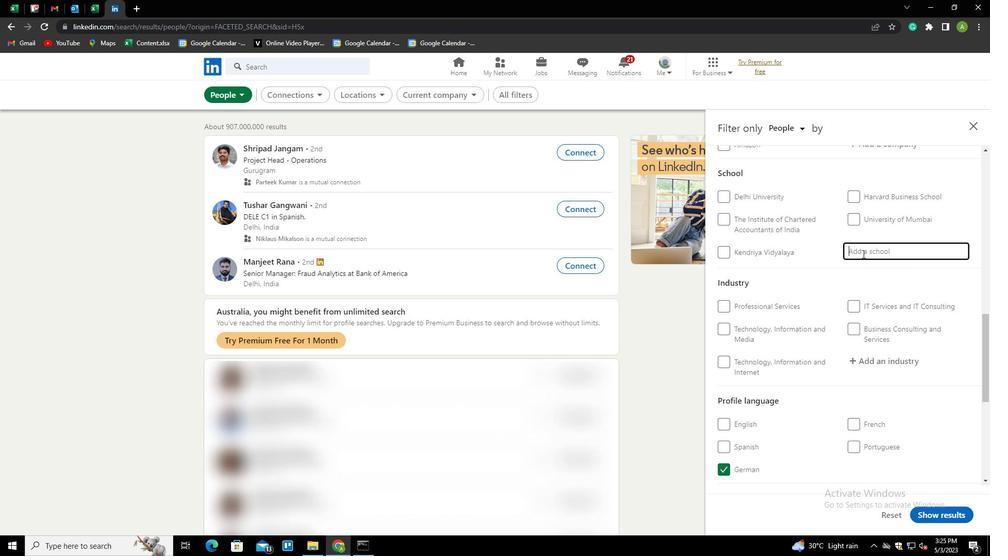 
Action: Mouse pressed left at (866, 251)
Screenshot: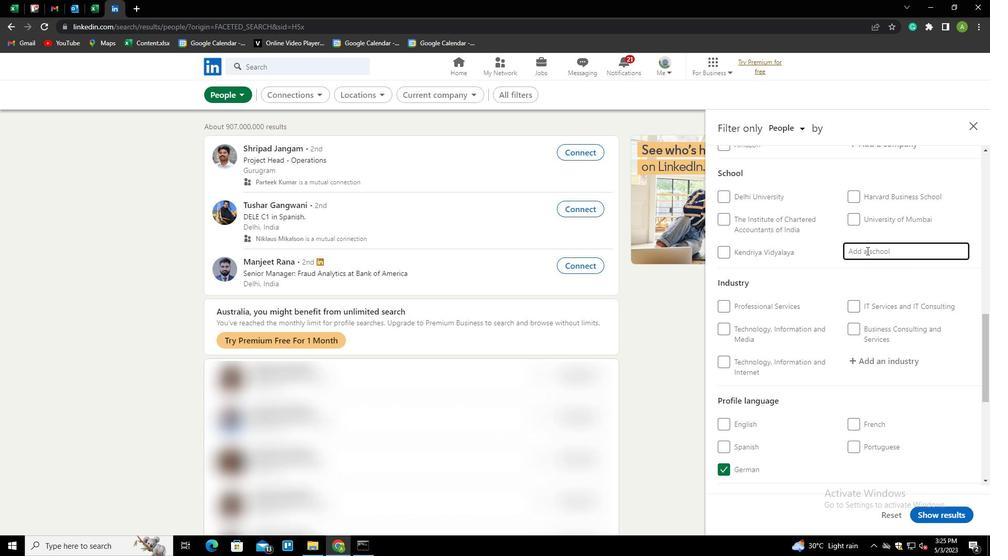
Action: Key pressed <Key.shift><Key.shift><Key.shift><Key.shift><Key.shift><Key.shift><Key.shift><Key.shift><Key.shift><Key.shift><Key.shift><Key.shift><Key.shift><Key.shift><Key.shift><Key.shift><Key.shift><Key.shift><Key.shift><Key.shift><Key.shift>NARSEE<Key.space><Key.shift>MONJEE<Key.space><Key.shift>EDUCATIONAL<Key.down><Key.enter>
Screenshot: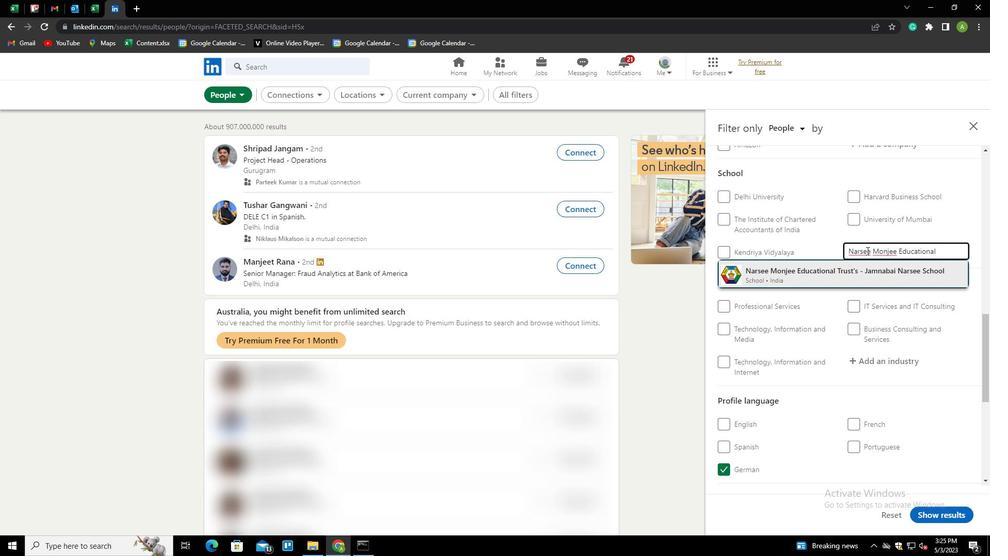 
Action: Mouse scrolled (866, 250) with delta (0, 0)
Screenshot: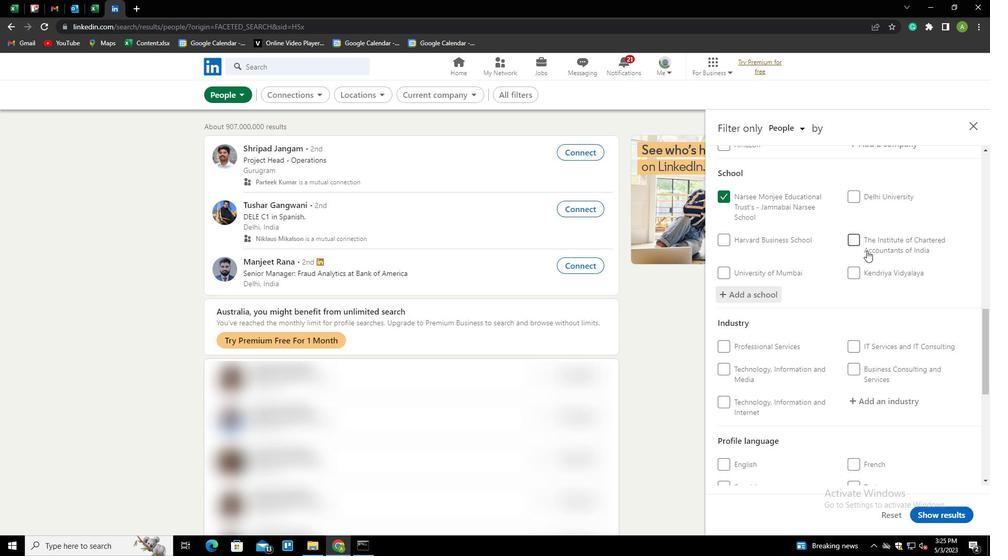 
Action: Mouse scrolled (866, 250) with delta (0, 0)
Screenshot: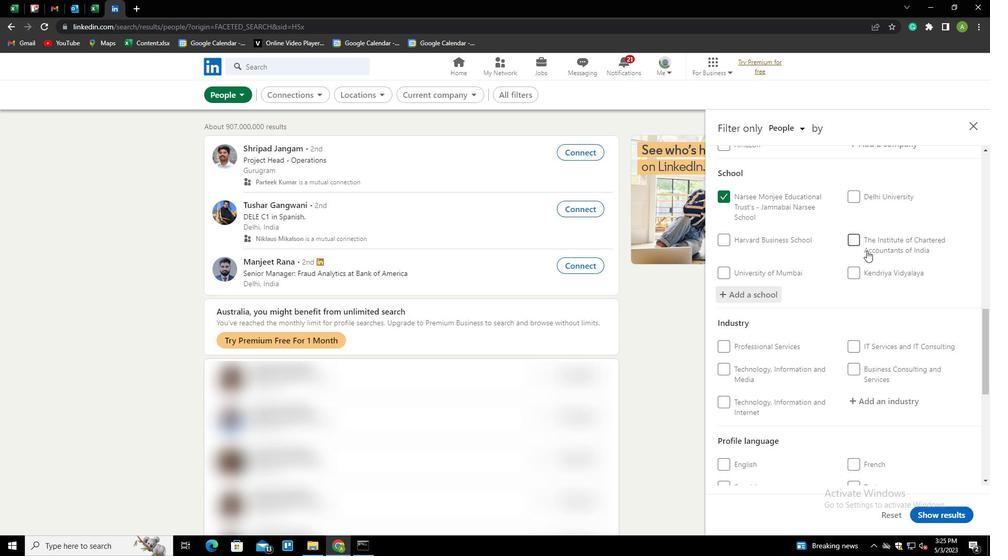 
Action: Mouse scrolled (866, 250) with delta (0, 0)
Screenshot: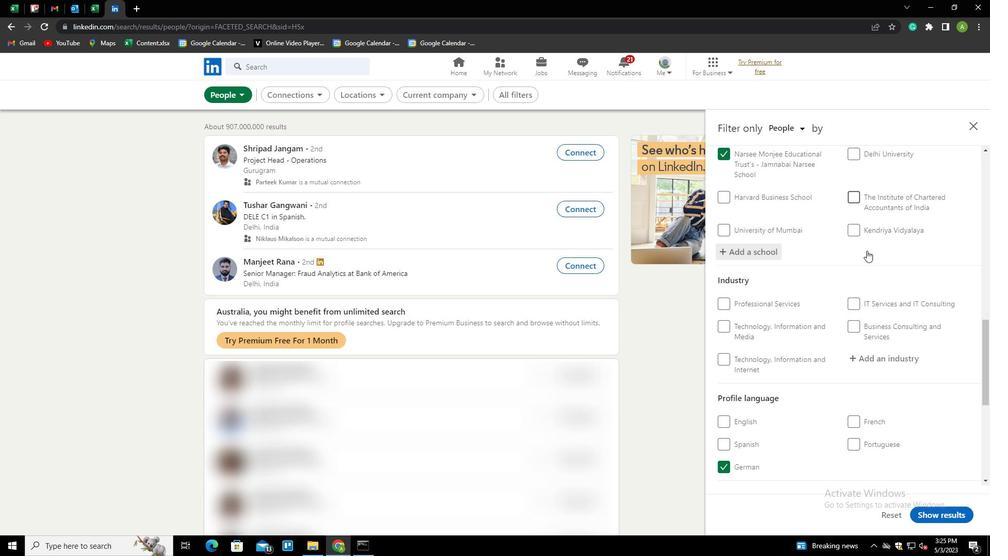 
Action: Mouse pressed left at (866, 251)
Screenshot: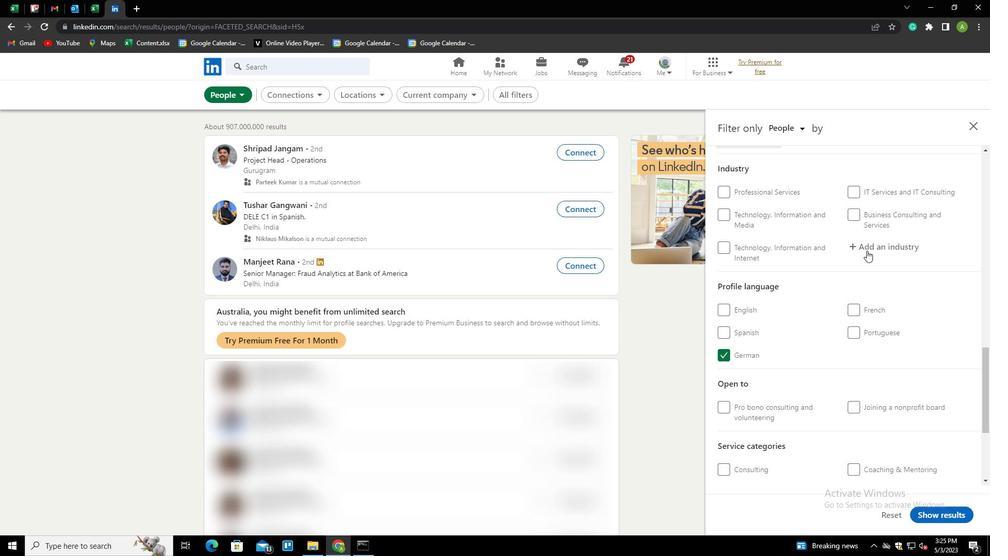 
Action: Key pressed <Key.shift>RETAIL<Key.space><Key.shift>MOTOE<Key.backspace>R<Key.down><Key.enter>
Screenshot: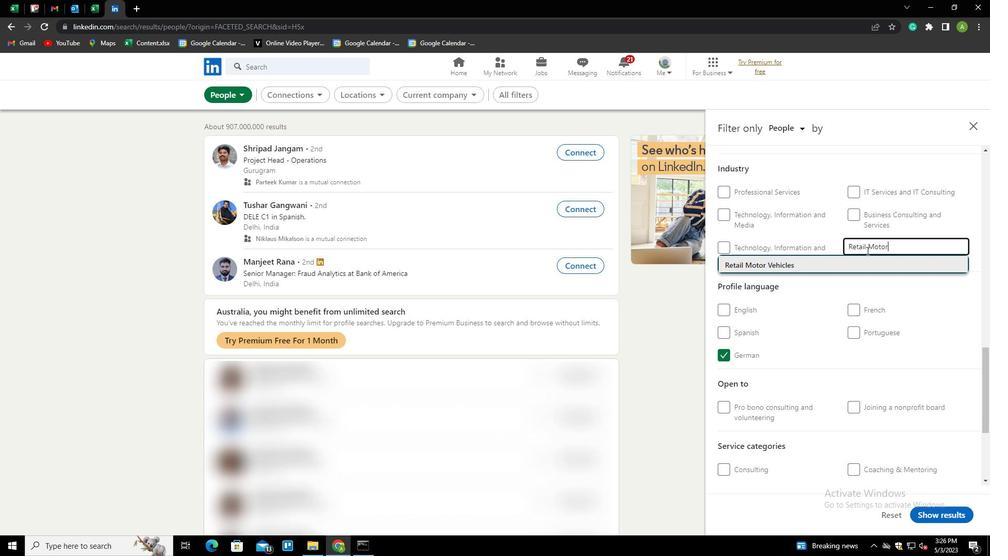
Action: Mouse scrolled (866, 250) with delta (0, 0)
Screenshot: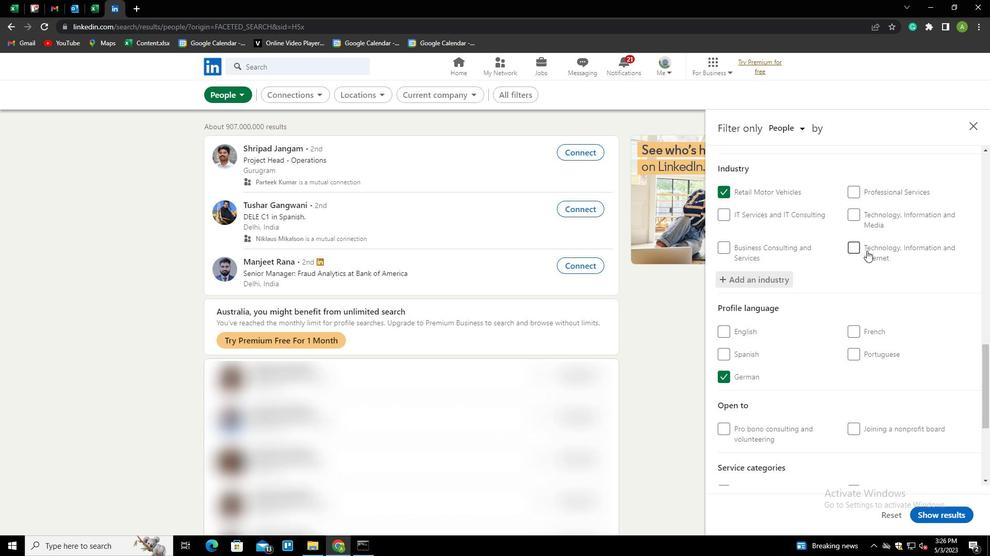 
Action: Mouse scrolled (866, 250) with delta (0, 0)
Screenshot: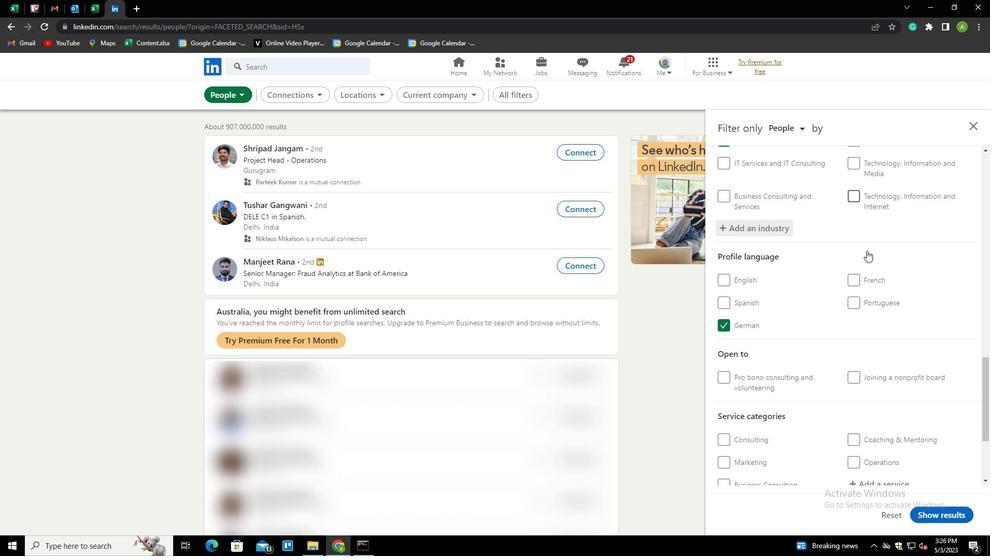 
Action: Mouse scrolled (866, 250) with delta (0, 0)
Screenshot: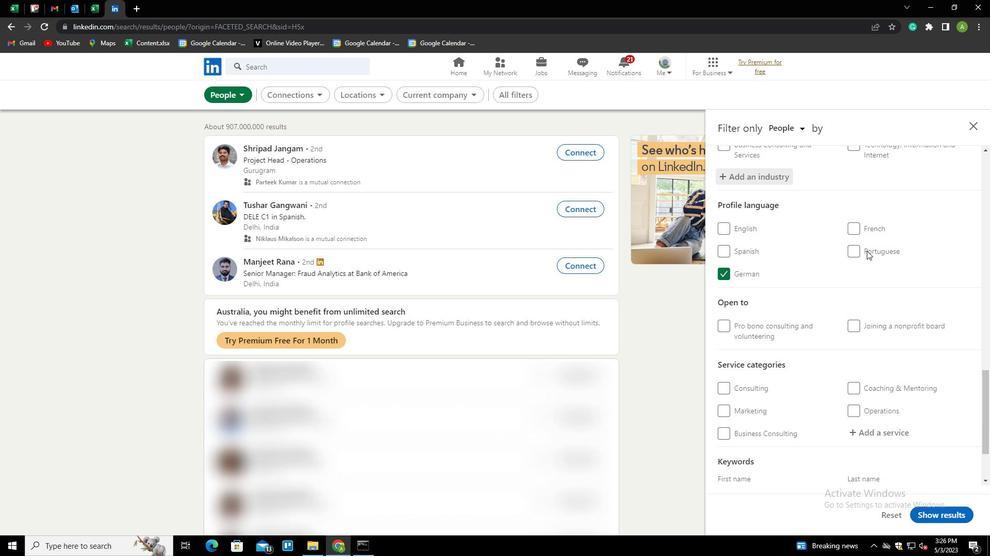 
Action: Mouse scrolled (866, 250) with delta (0, 0)
Screenshot: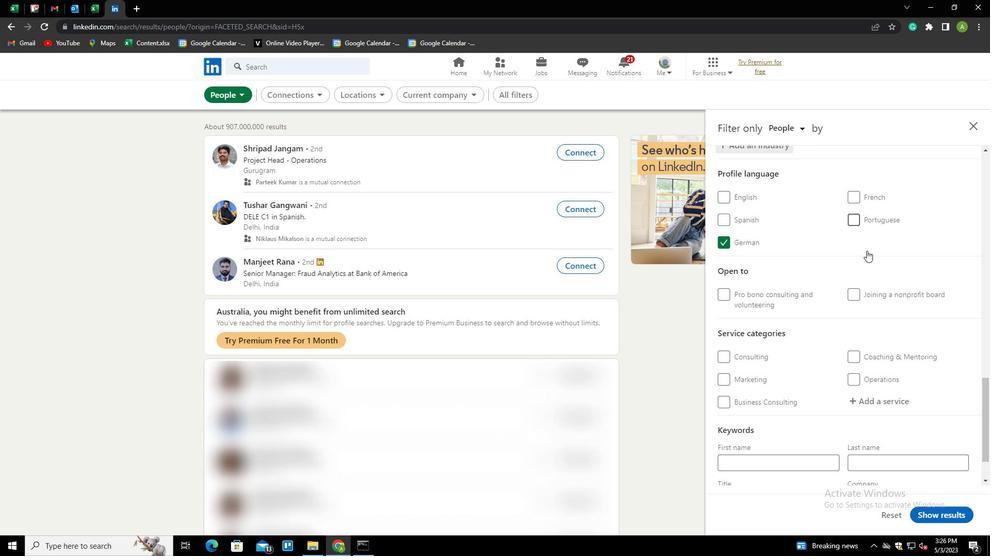 
Action: Mouse scrolled (866, 250) with delta (0, 0)
Screenshot: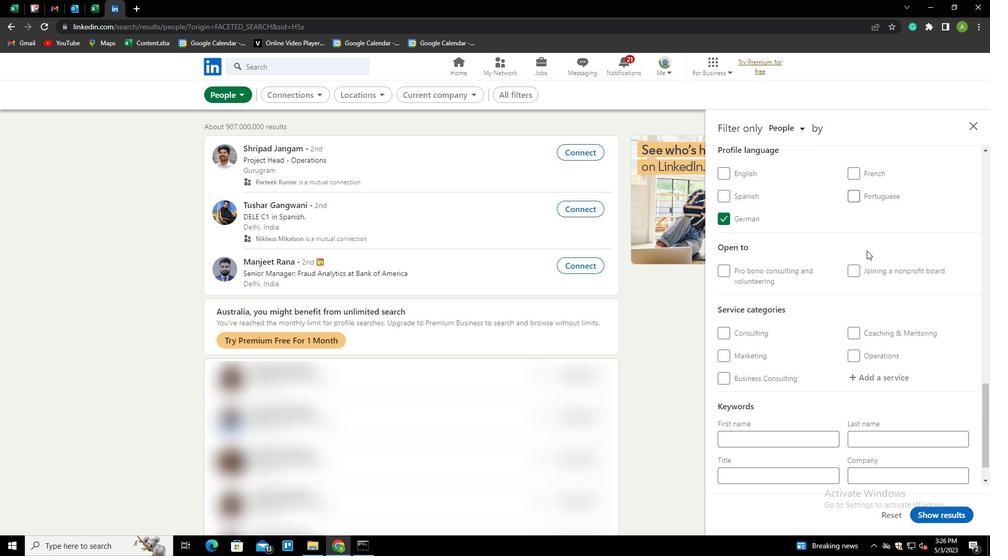 
Action: Mouse moved to (863, 284)
Screenshot: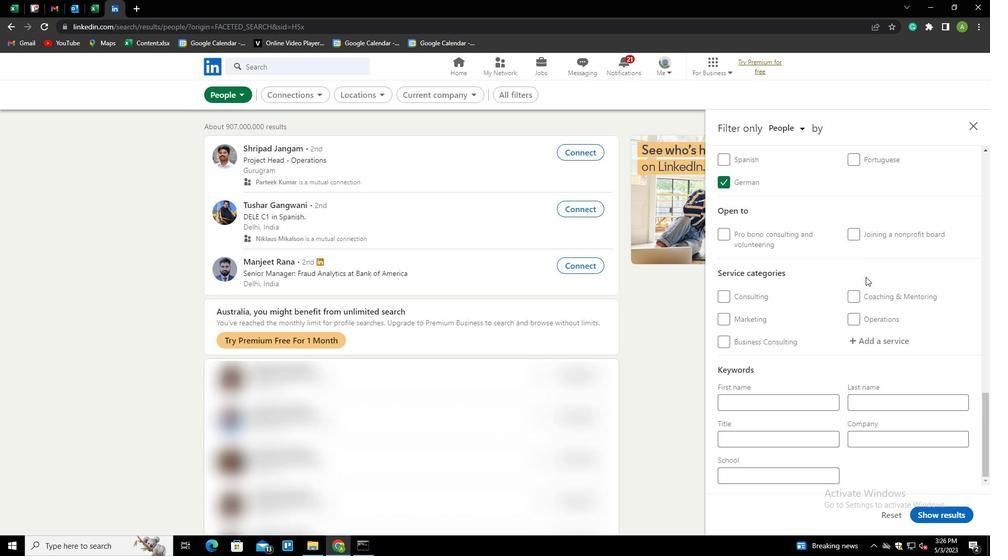 
Action: Mouse scrolled (863, 283) with delta (0, 0)
Screenshot: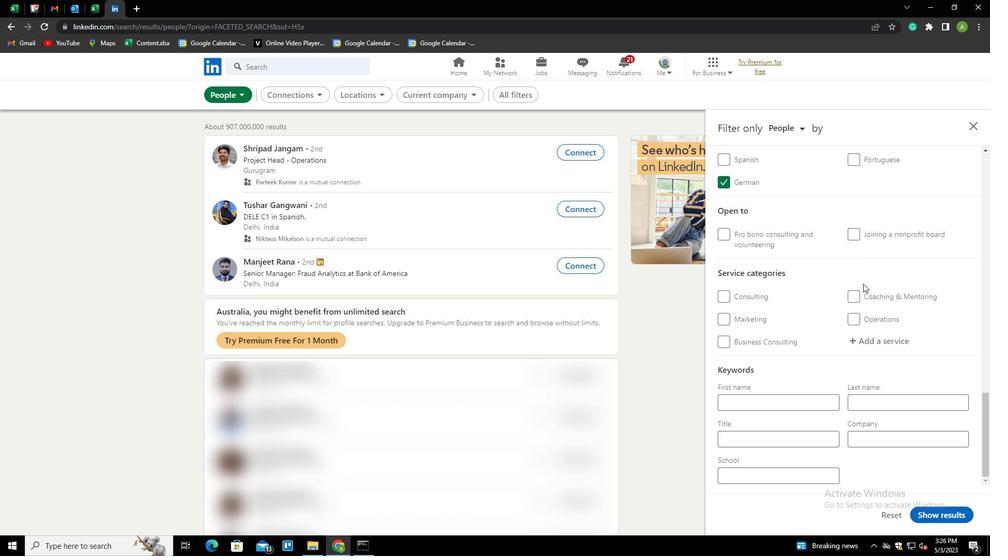 
Action: Mouse moved to (866, 335)
Screenshot: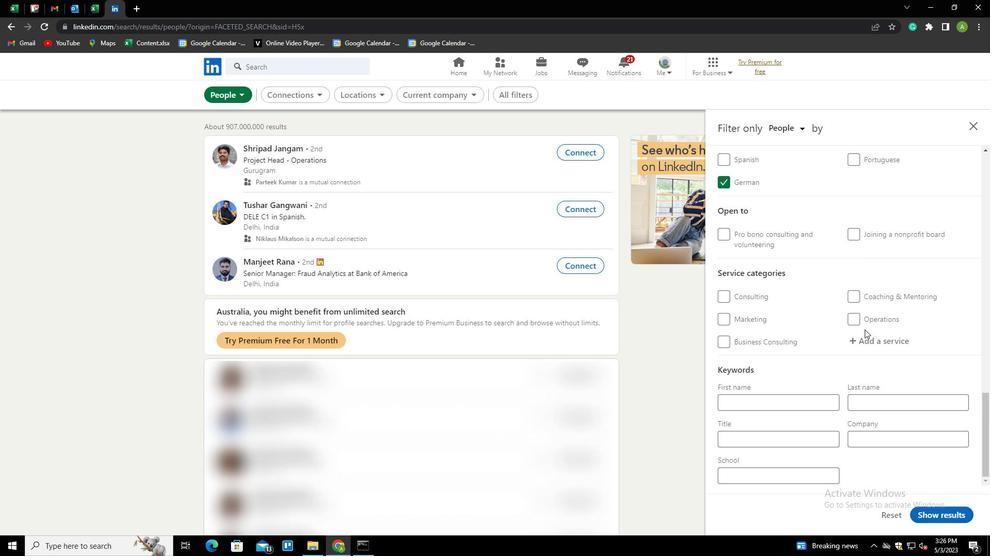 
Action: Mouse pressed left at (866, 335)
Screenshot: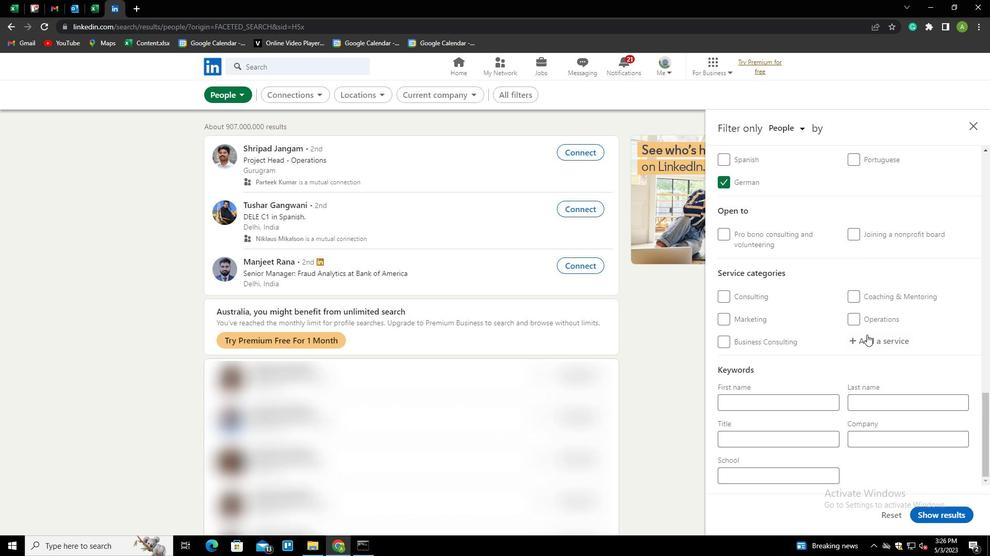 
Action: Mouse moved to (885, 339)
Screenshot: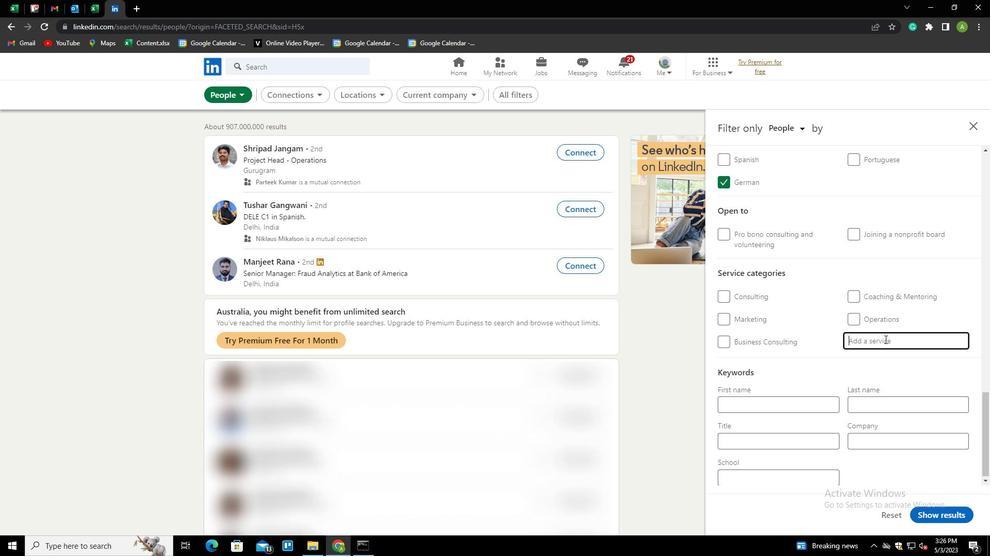 
Action: Mouse pressed left at (885, 339)
Screenshot: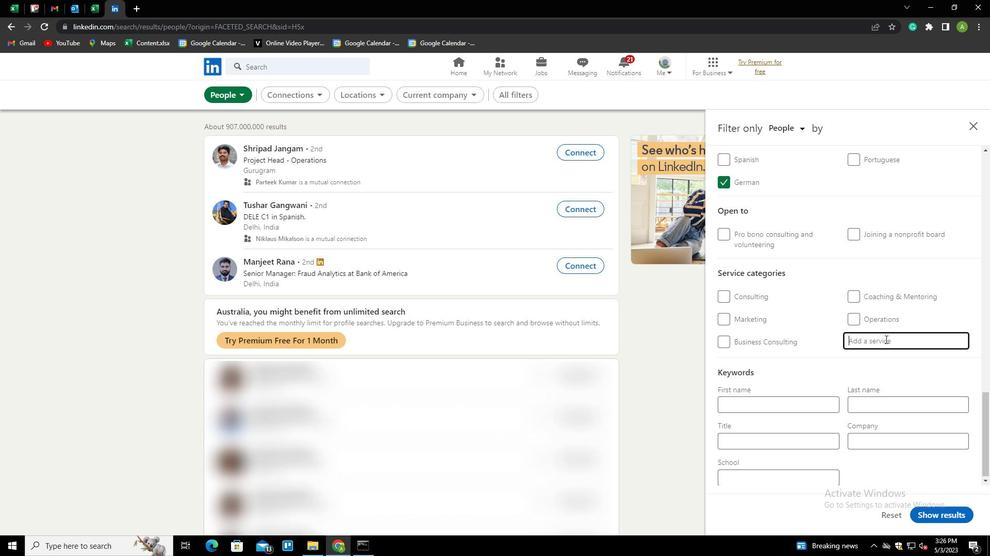 
Action: Mouse moved to (885, 339)
Screenshot: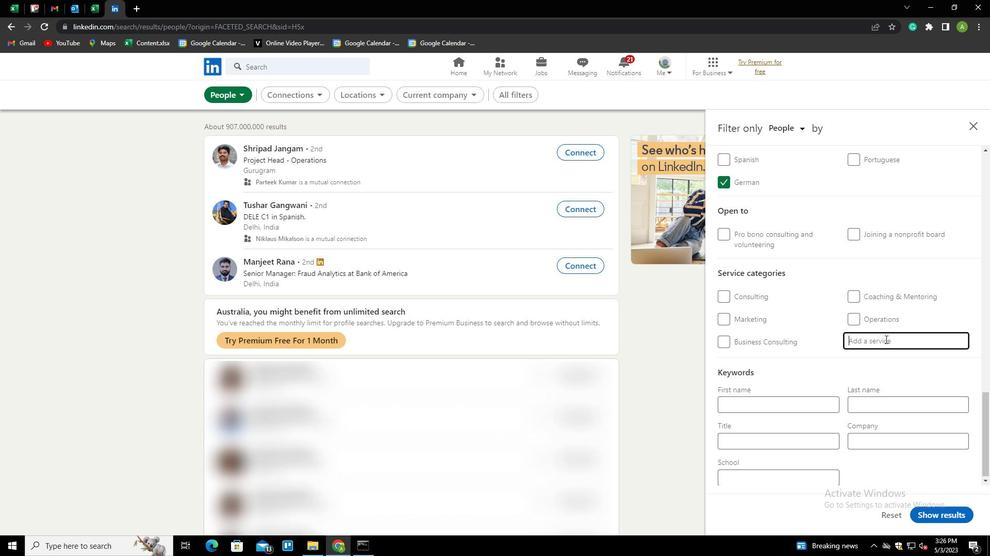 
Action: Key pressed <Key.shift>AUDOR<Key.backspace><Key.backspace>E<Key.backspace>IO<Key.down><Key.enter>
Screenshot: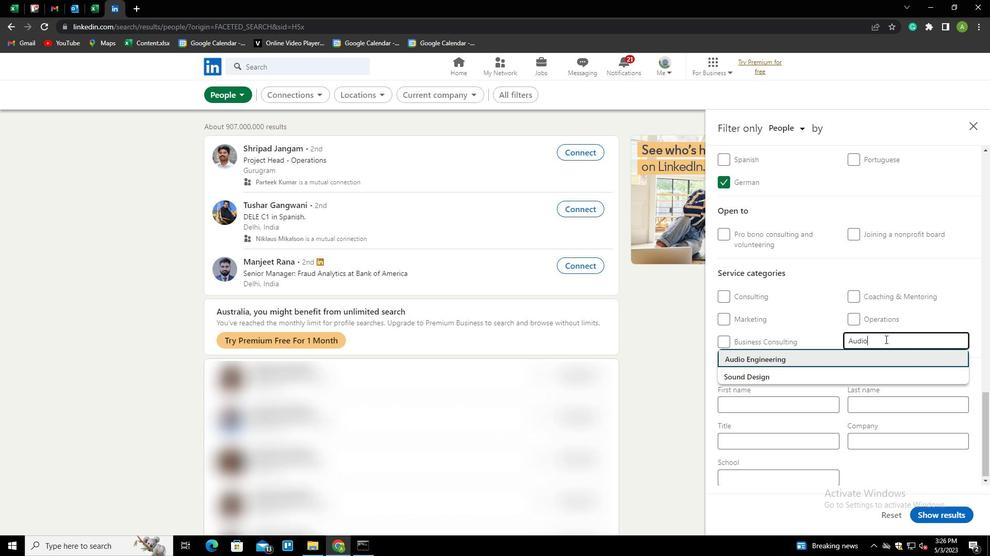 
Action: Mouse scrolled (885, 339) with delta (0, 0)
Screenshot: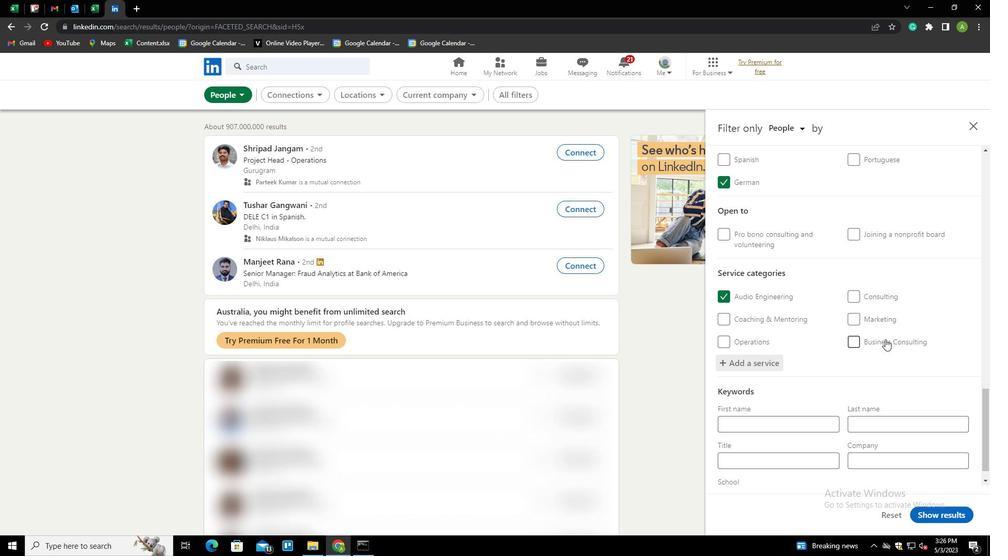 
Action: Mouse scrolled (885, 339) with delta (0, 0)
Screenshot: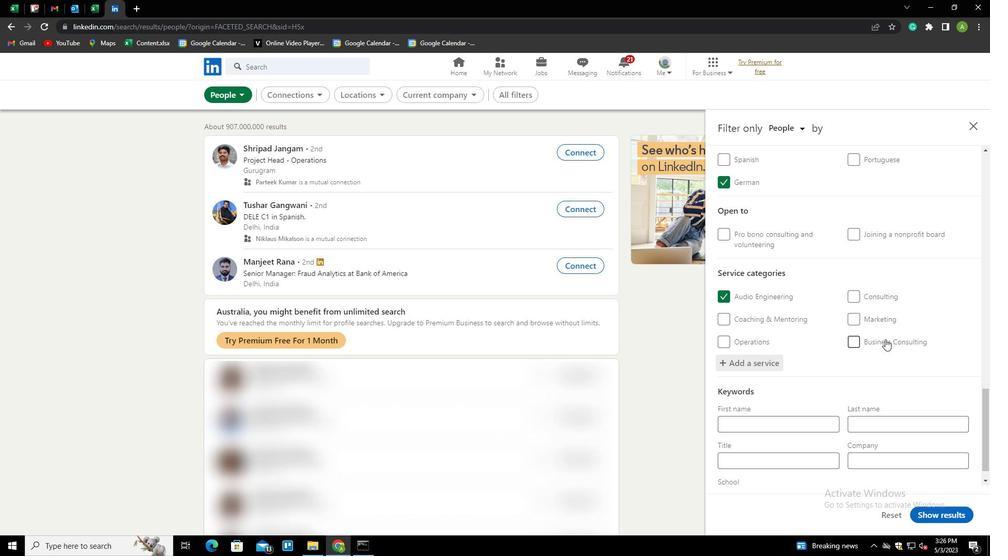 
Action: Mouse scrolled (885, 339) with delta (0, 0)
Screenshot: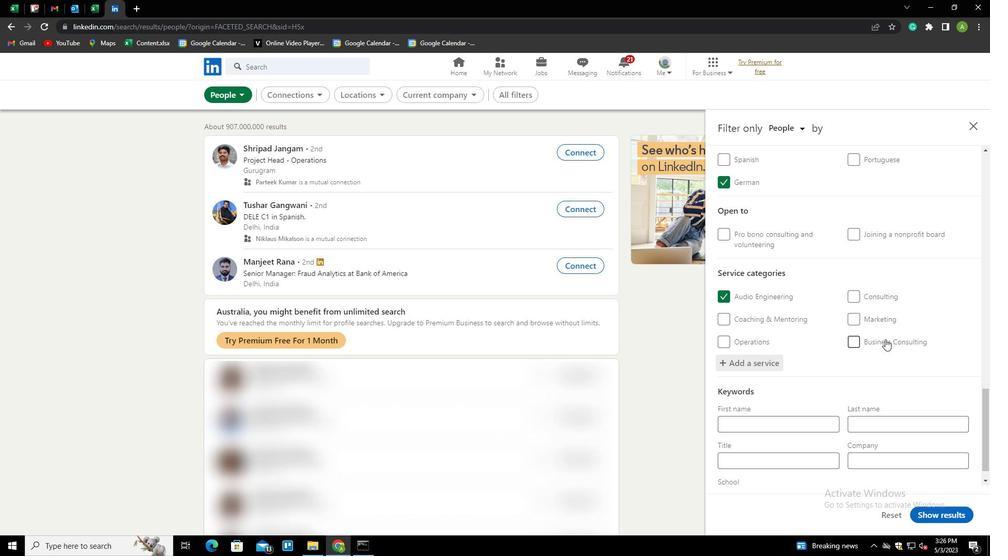 
Action: Mouse scrolled (885, 339) with delta (0, 0)
Screenshot: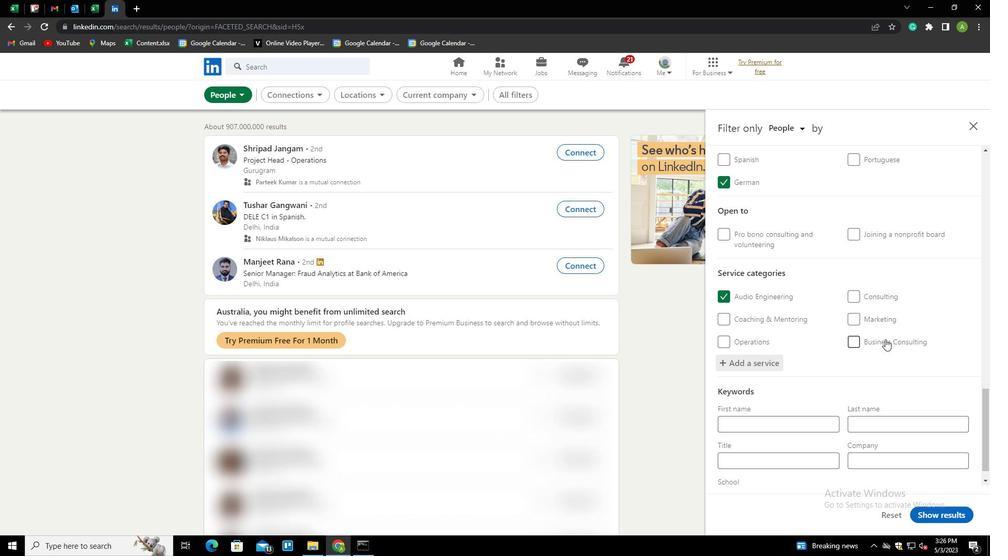 
Action: Mouse scrolled (885, 339) with delta (0, 0)
Screenshot: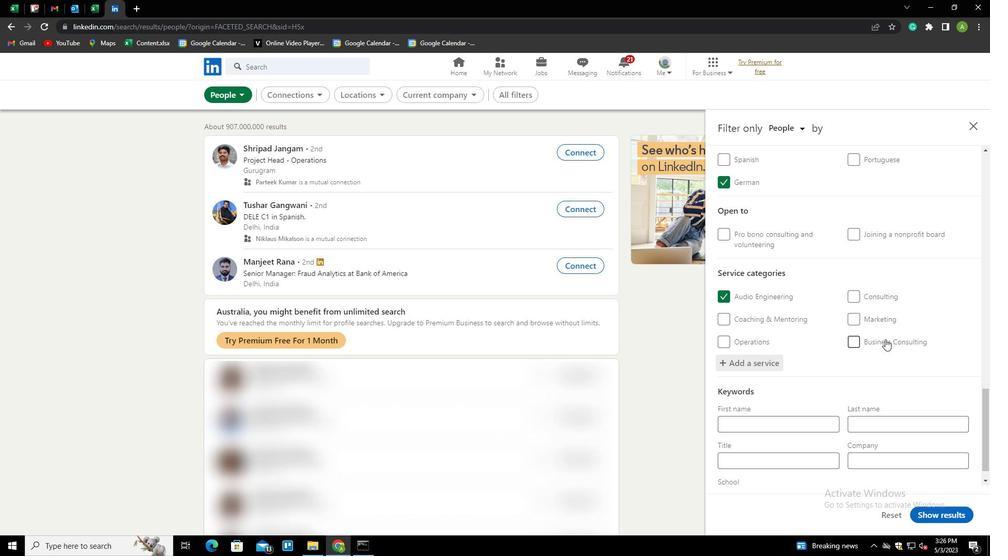 
Action: Mouse scrolled (885, 339) with delta (0, 0)
Screenshot: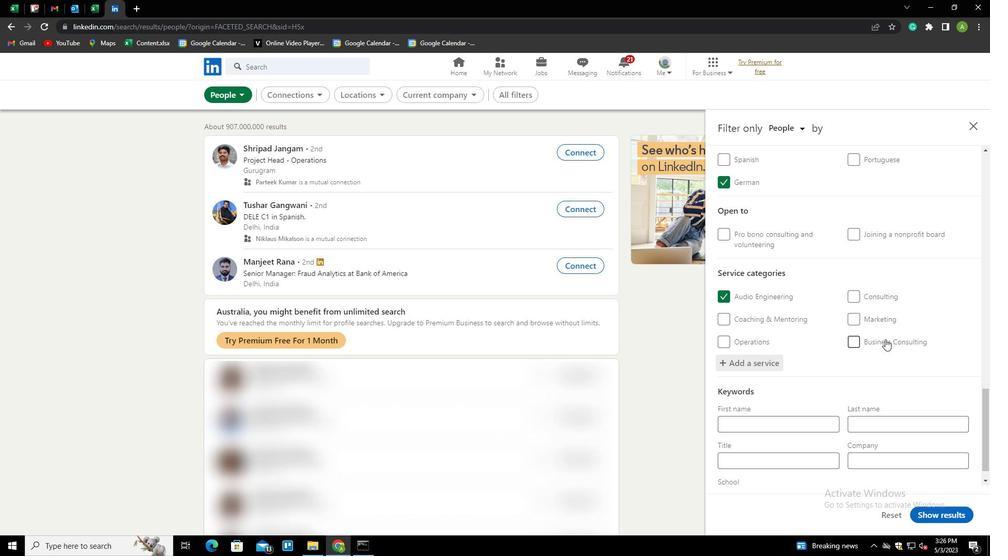 
Action: Mouse moved to (777, 432)
Screenshot: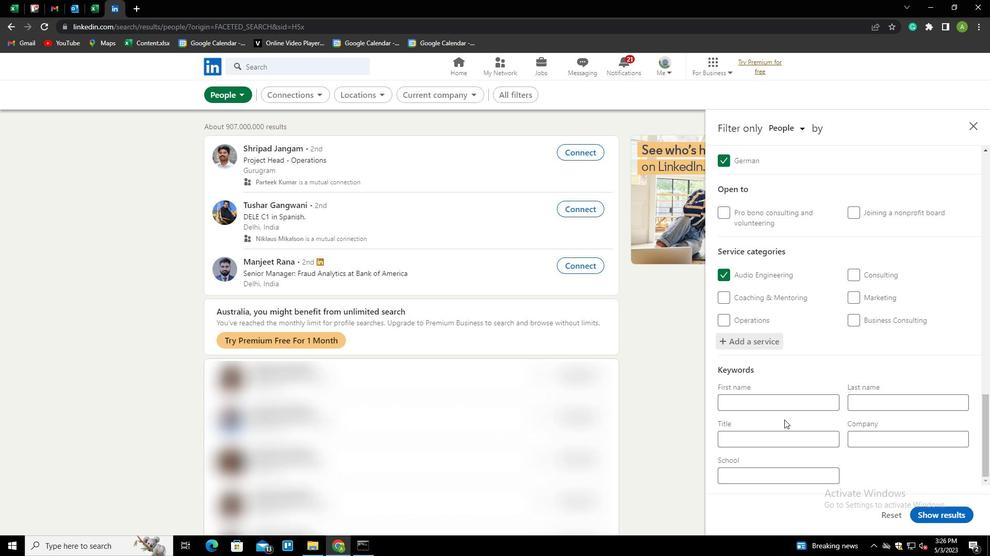 
Action: Mouse pressed left at (777, 432)
Screenshot: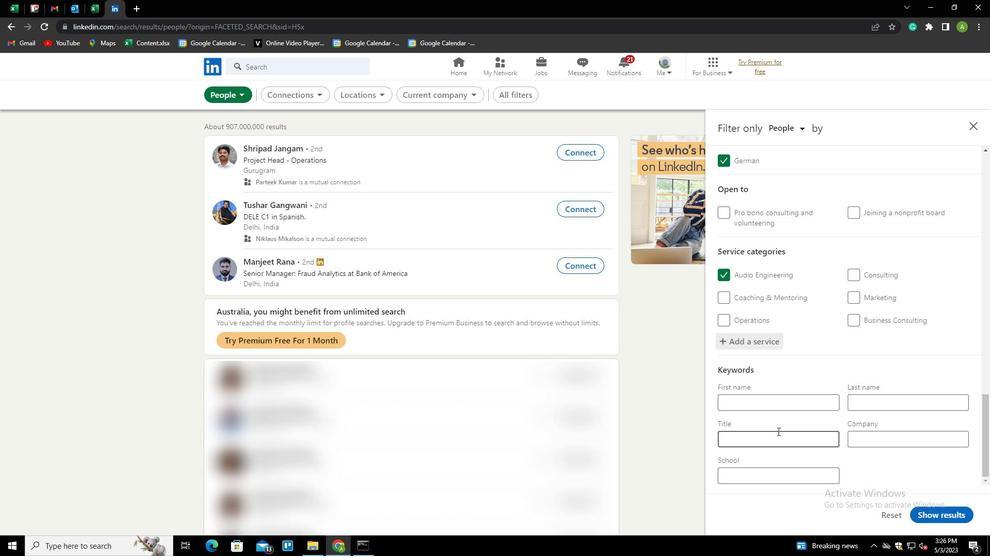
Action: Key pressed <Key.shift>AREA<Key.space><Key.shift>SALES<Key.space><Key.shift>MANAGER
Screenshot: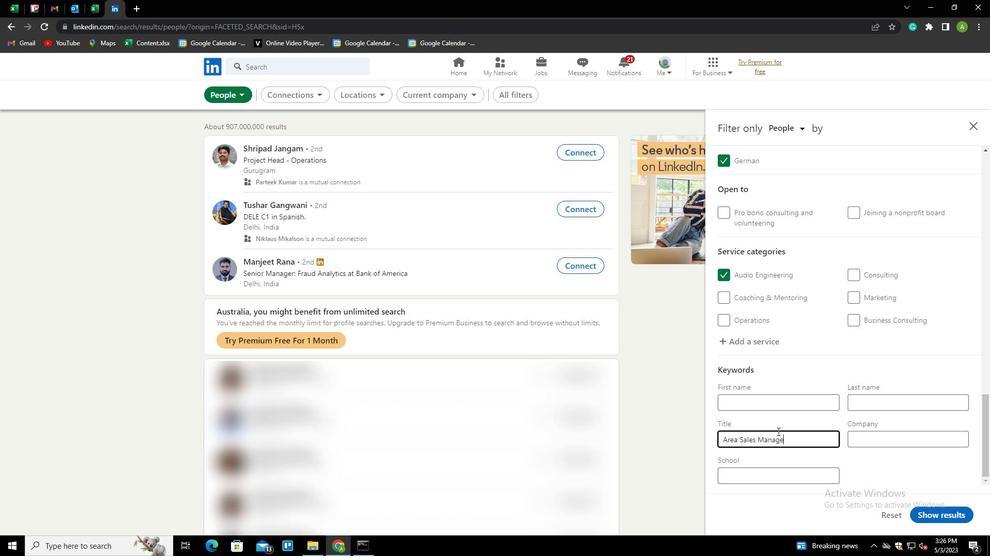 
Action: Mouse moved to (869, 461)
Screenshot: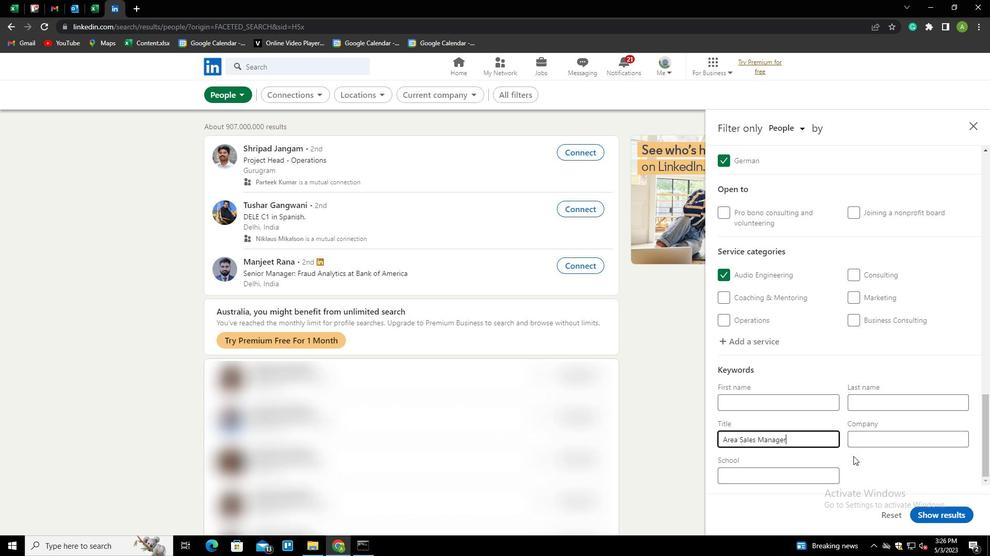 
Action: Mouse pressed left at (869, 461)
Screenshot: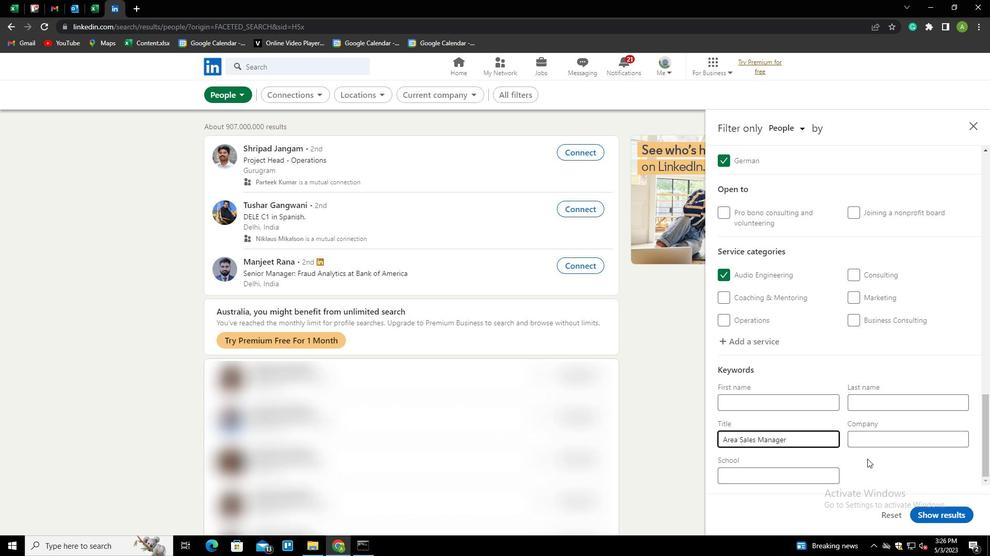 
Action: Mouse moved to (934, 511)
Screenshot: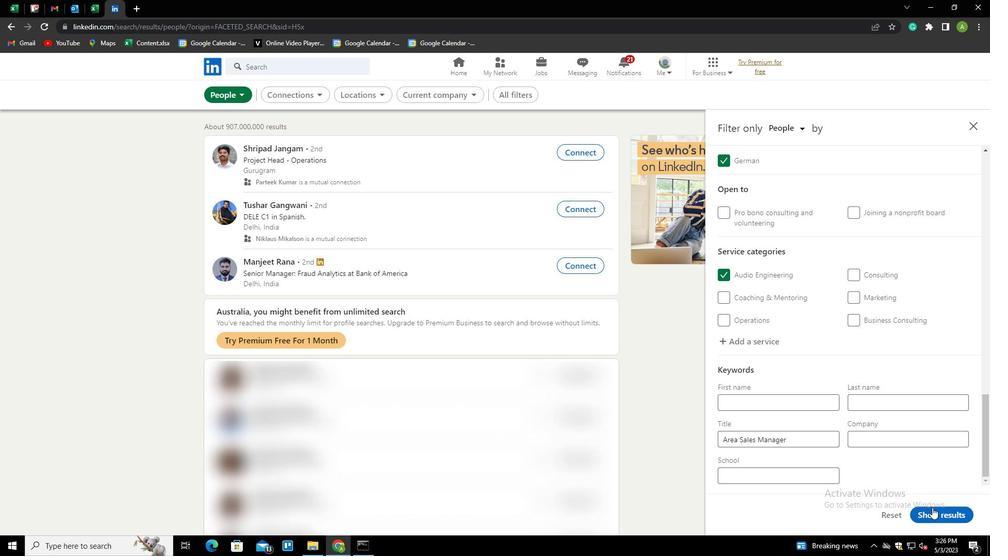 
Action: Mouse pressed left at (934, 511)
Screenshot: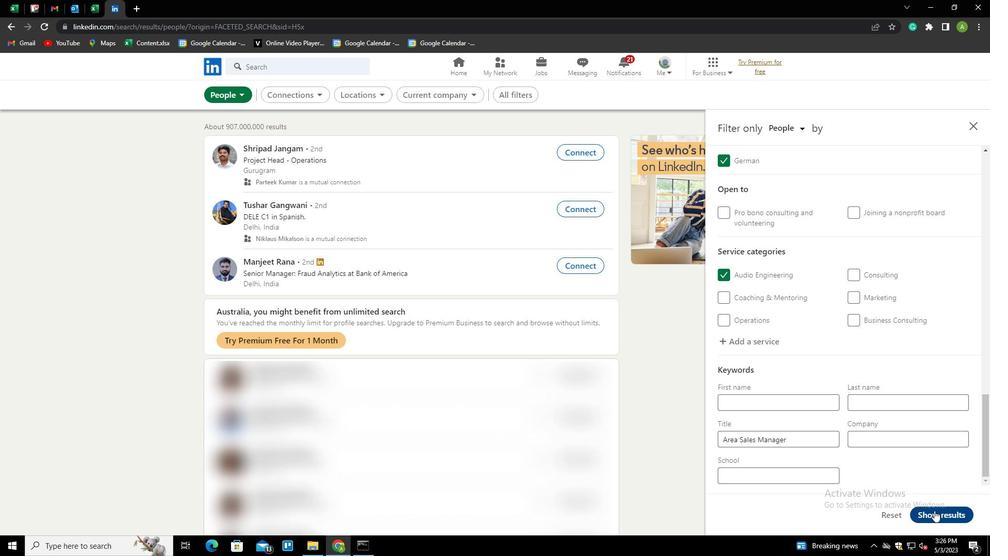 
